 Task: Find connections with filter location Westerlo with filter topic #HRwith filter profile language English with filter current company Experian India with filter school SOA University Corporate Relation with filter industry Media & Telecommunications with filter service category Resume Writing with filter keywords title Restaurant Chain Executive
Action: Mouse moved to (500, 103)
Screenshot: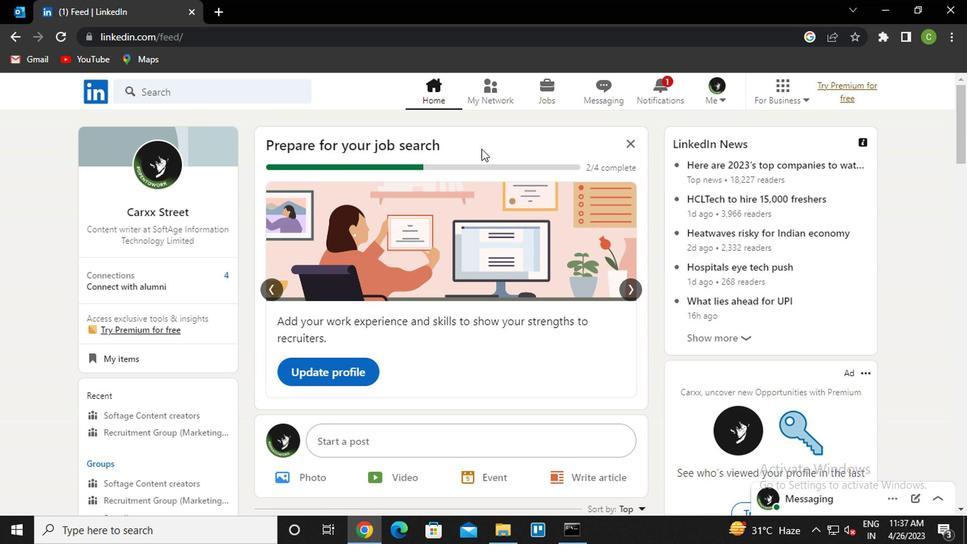 
Action: Mouse pressed left at (500, 103)
Screenshot: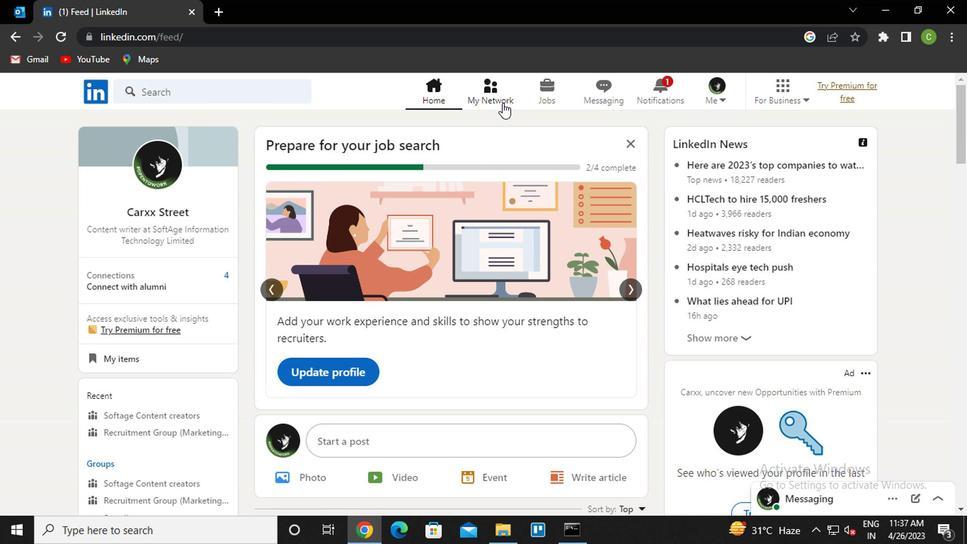 
Action: Mouse moved to (178, 179)
Screenshot: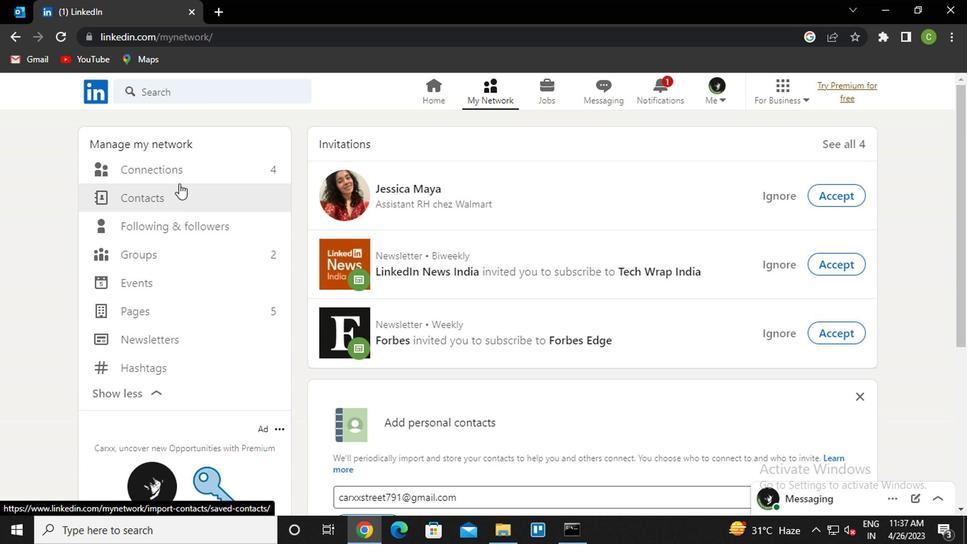 
Action: Mouse pressed left at (178, 179)
Screenshot: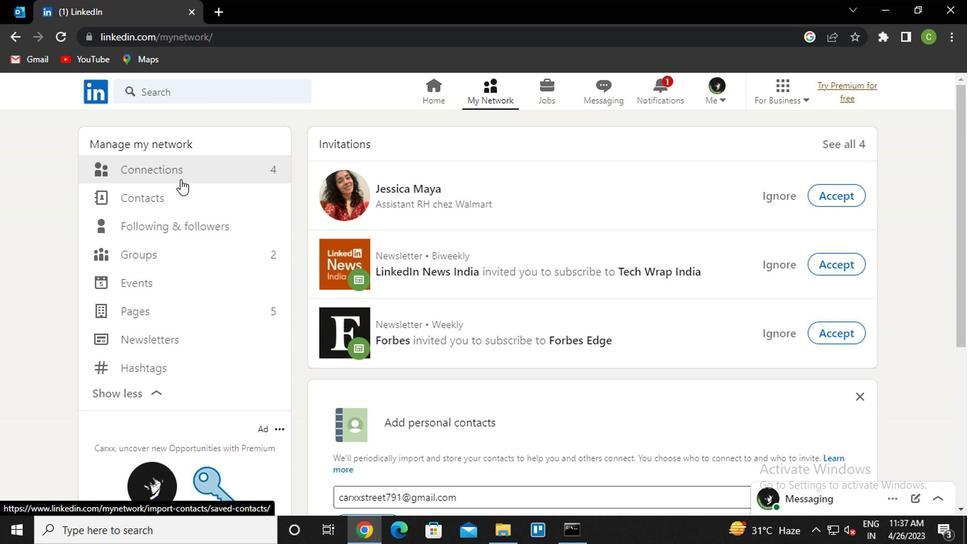 
Action: Mouse moved to (228, 170)
Screenshot: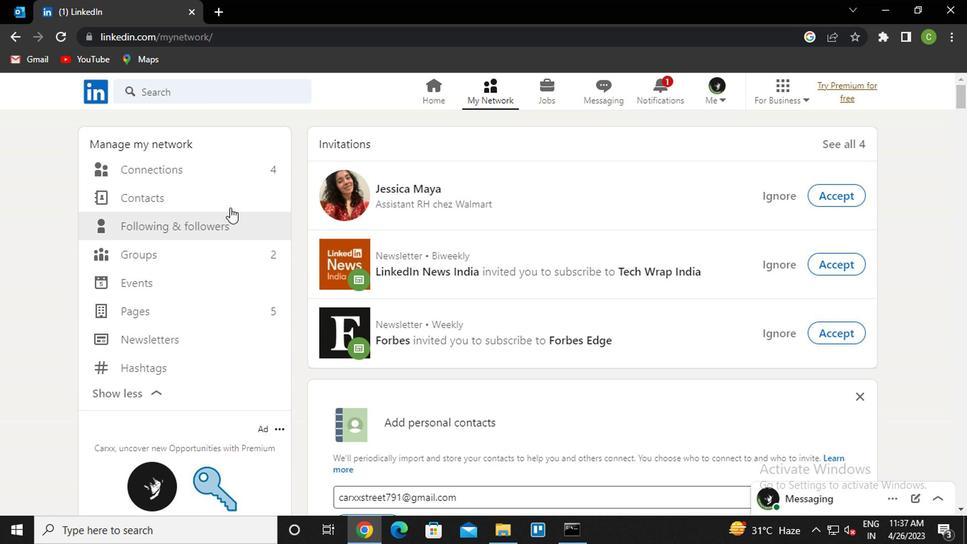 
Action: Mouse pressed left at (228, 170)
Screenshot: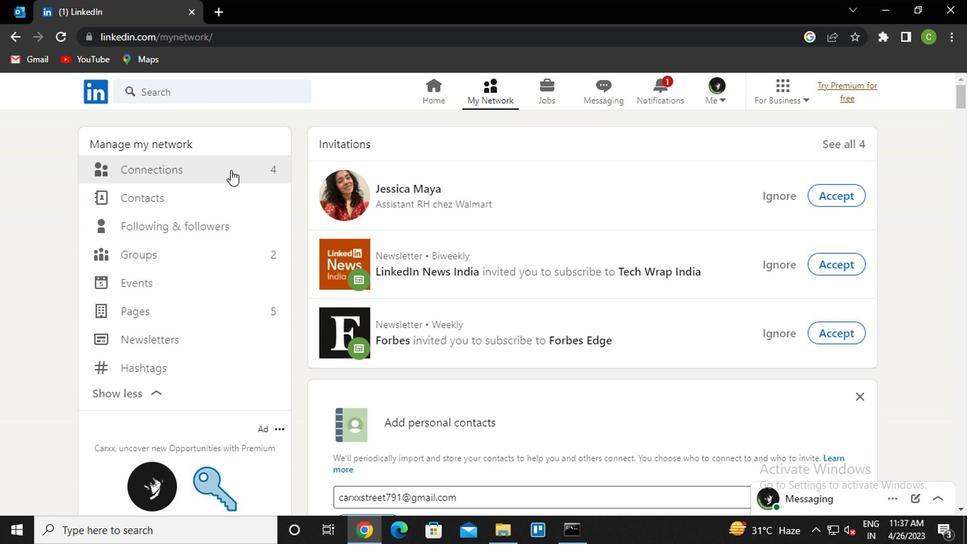 
Action: Mouse moved to (581, 173)
Screenshot: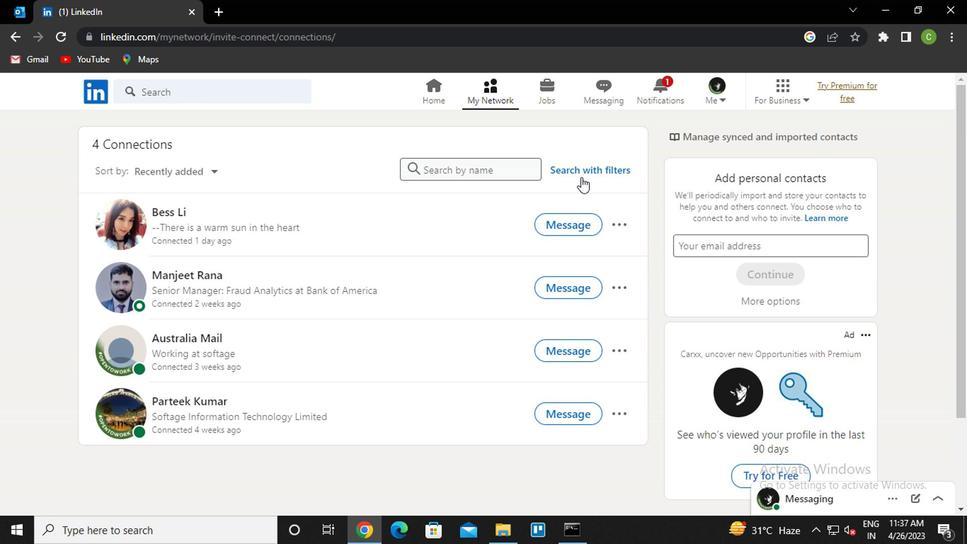 
Action: Mouse pressed left at (581, 173)
Screenshot: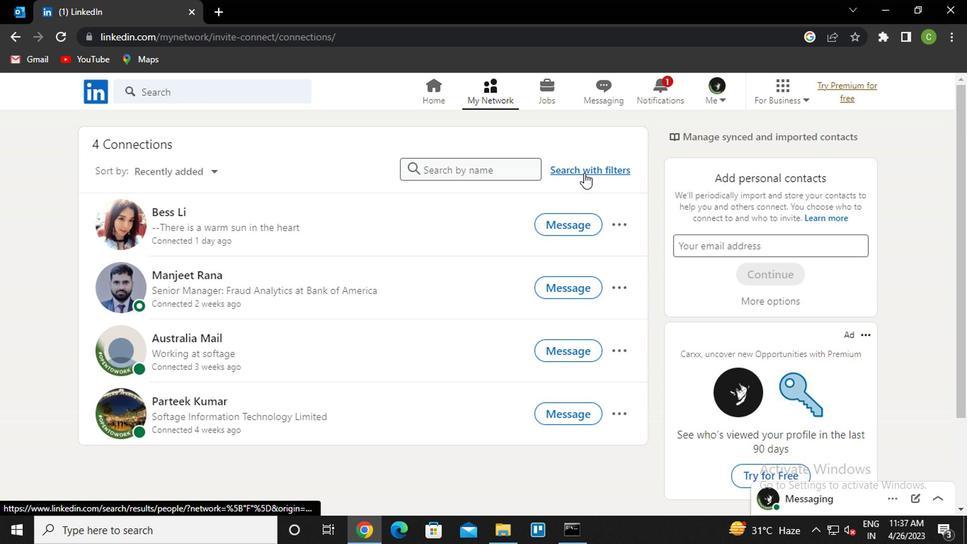 
Action: Mouse moved to (485, 130)
Screenshot: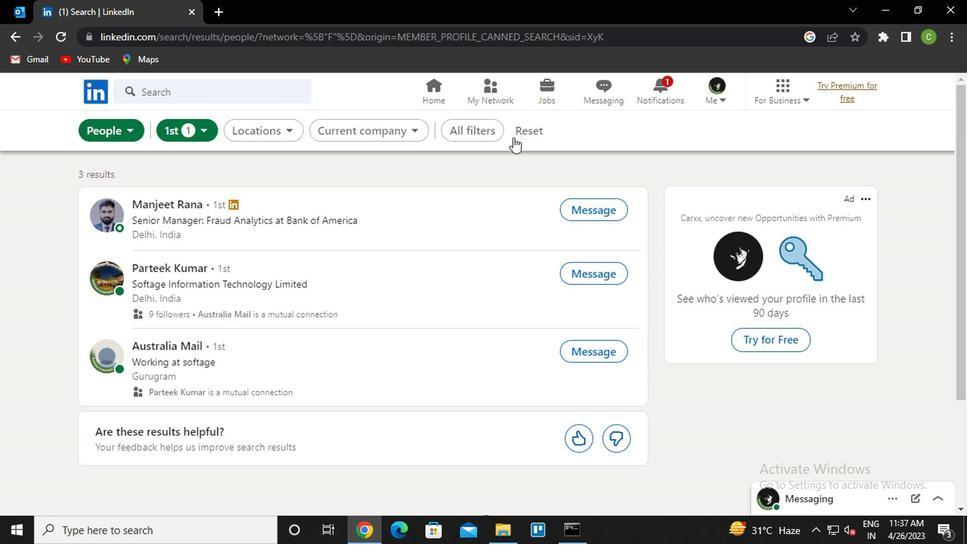 
Action: Mouse pressed left at (485, 130)
Screenshot: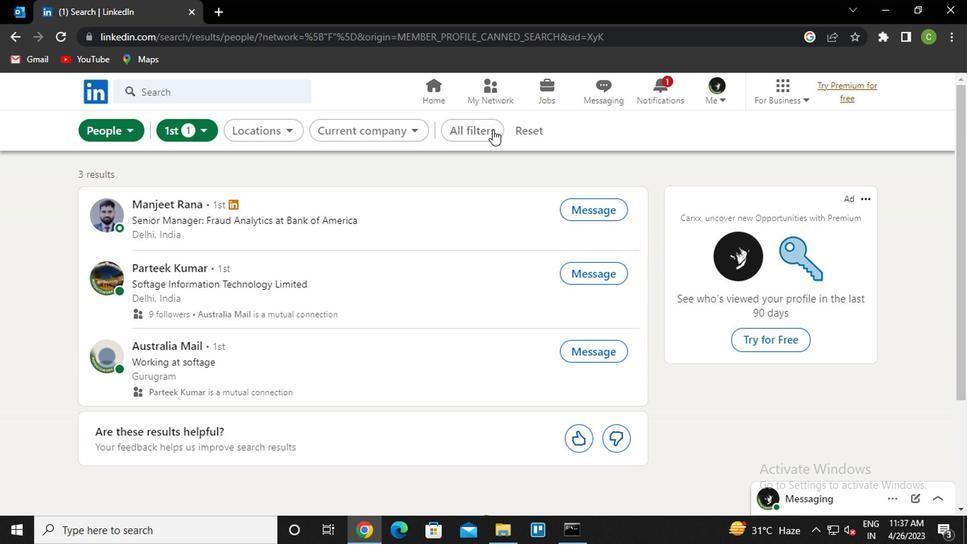 
Action: Mouse moved to (756, 272)
Screenshot: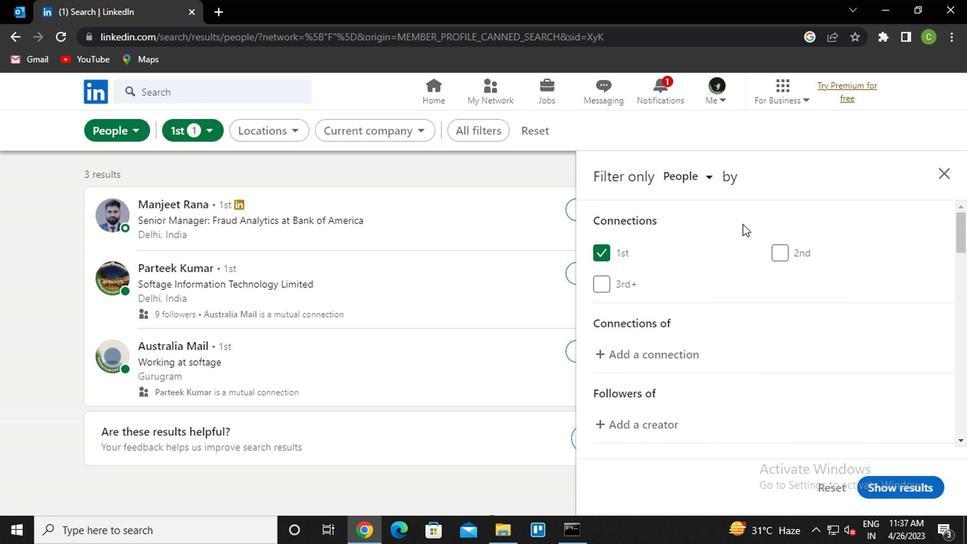 
Action: Mouse scrolled (756, 272) with delta (0, 0)
Screenshot: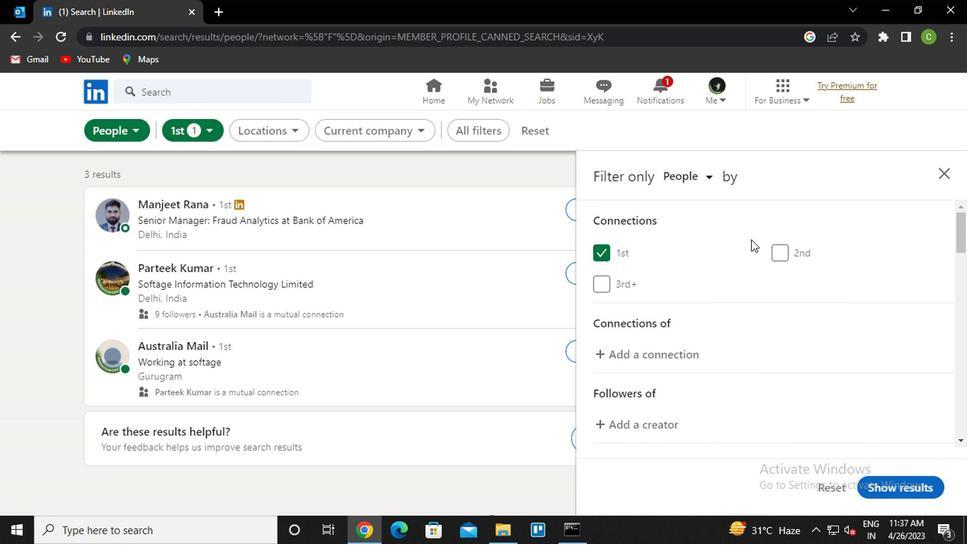
Action: Mouse moved to (756, 275)
Screenshot: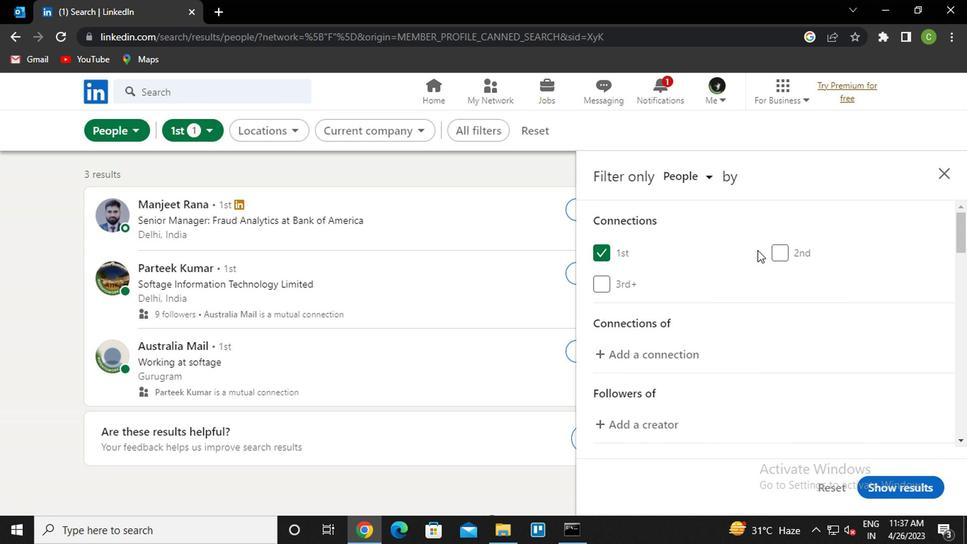 
Action: Mouse scrolled (756, 274) with delta (0, -1)
Screenshot: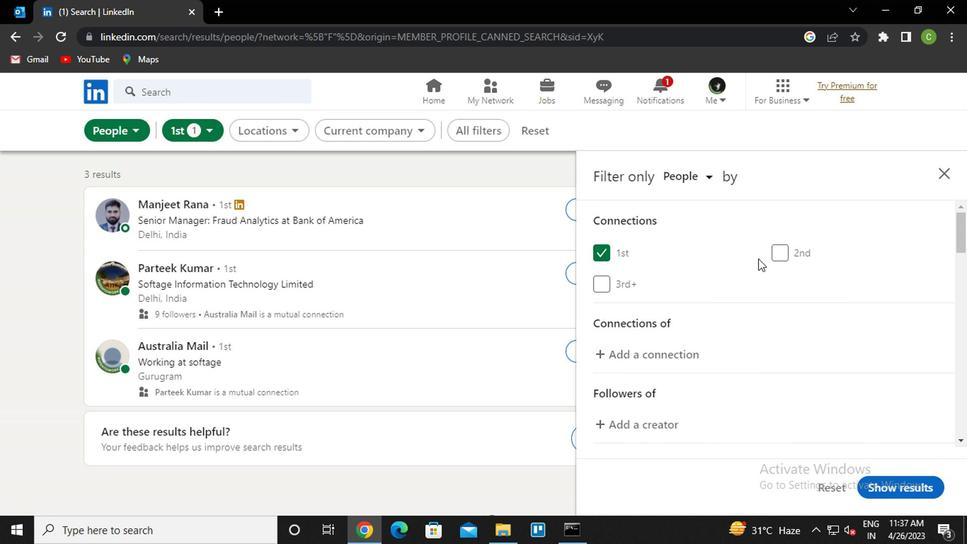 
Action: Mouse moved to (754, 290)
Screenshot: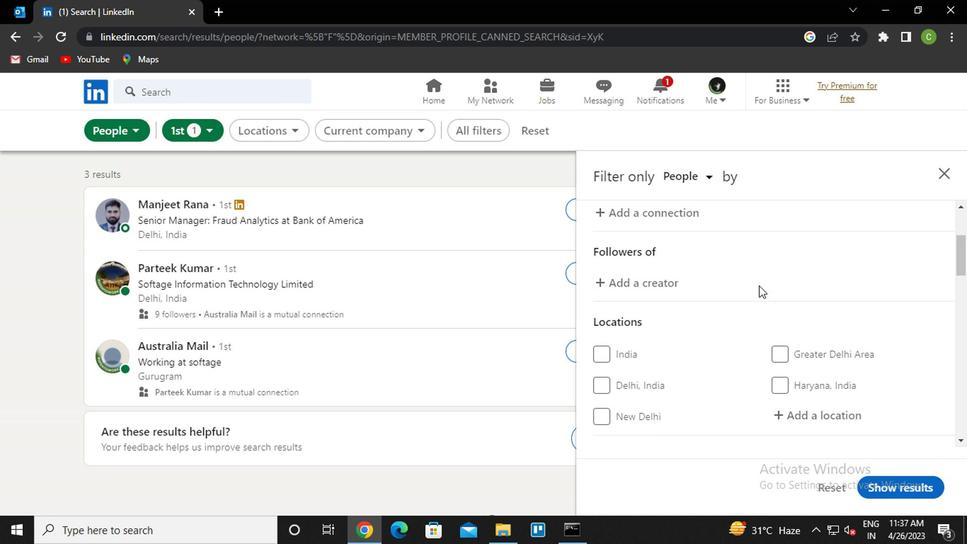 
Action: Mouse scrolled (754, 289) with delta (0, 0)
Screenshot: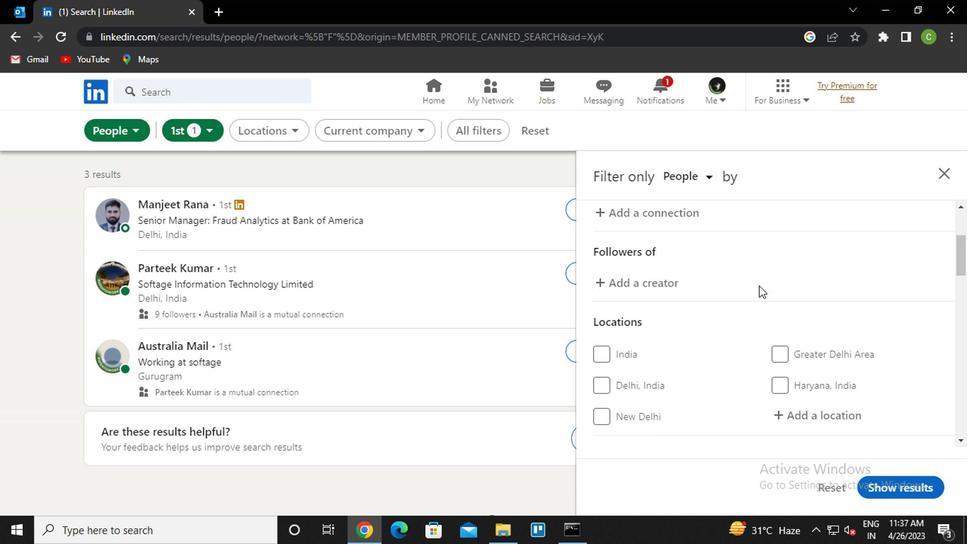 
Action: Mouse moved to (781, 346)
Screenshot: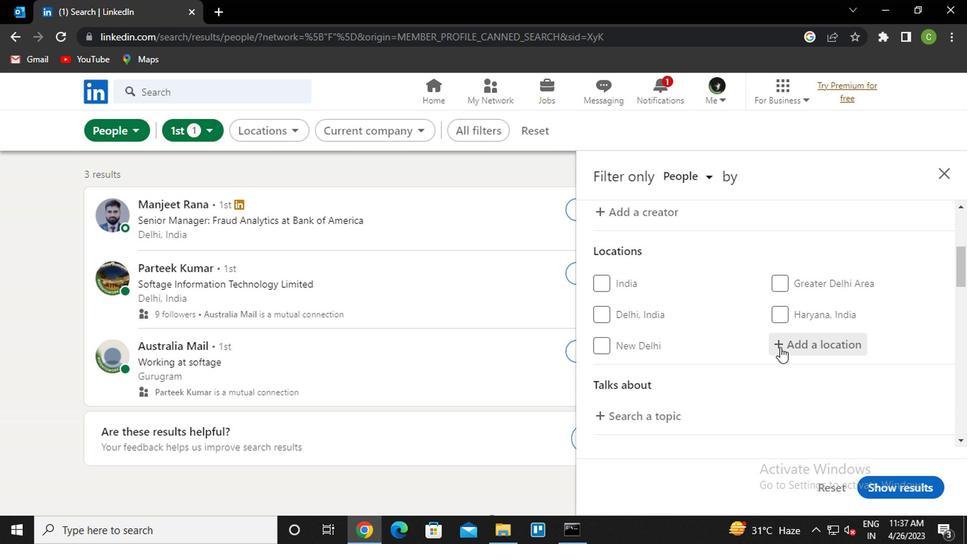 
Action: Mouse pressed left at (781, 346)
Screenshot: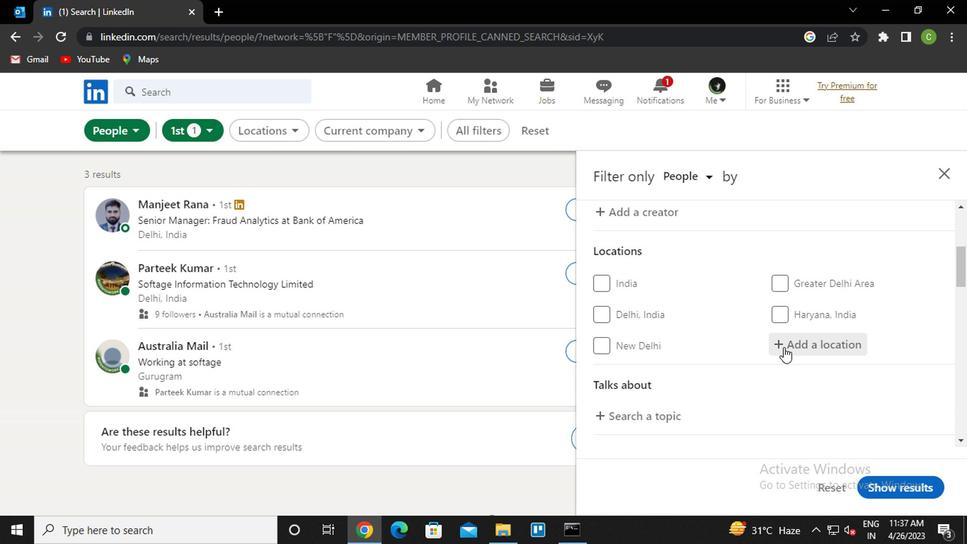 
Action: Key pressed <Key.caps_lock><Key.caps_lock>w<Key.caps_lock>esterlo<Key.down><Key.enter>
Screenshot: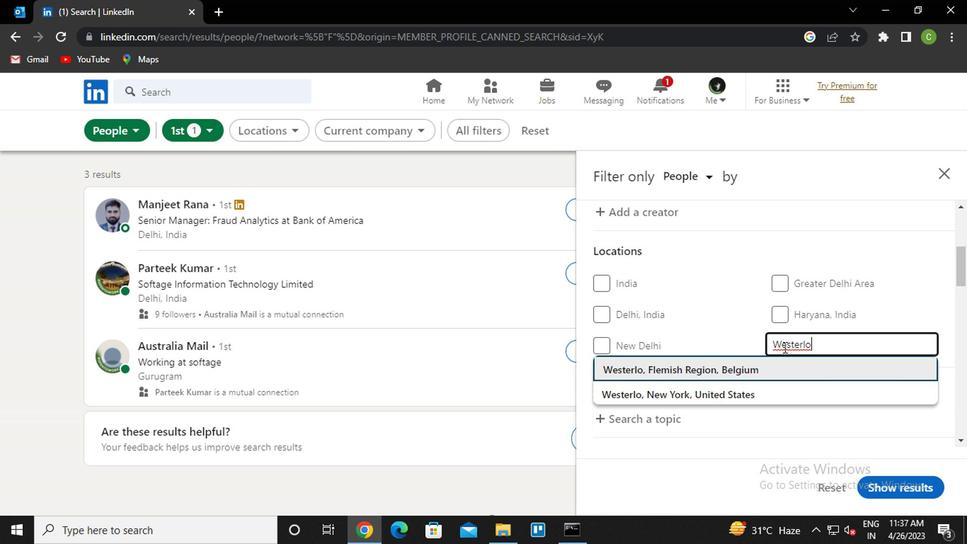 
Action: Mouse moved to (752, 365)
Screenshot: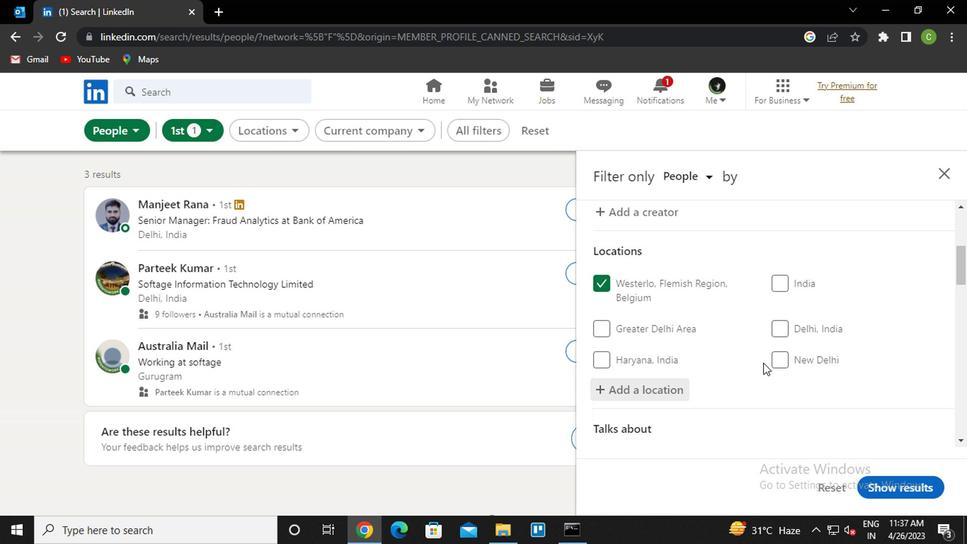 
Action: Mouse scrolled (752, 364) with delta (0, -1)
Screenshot: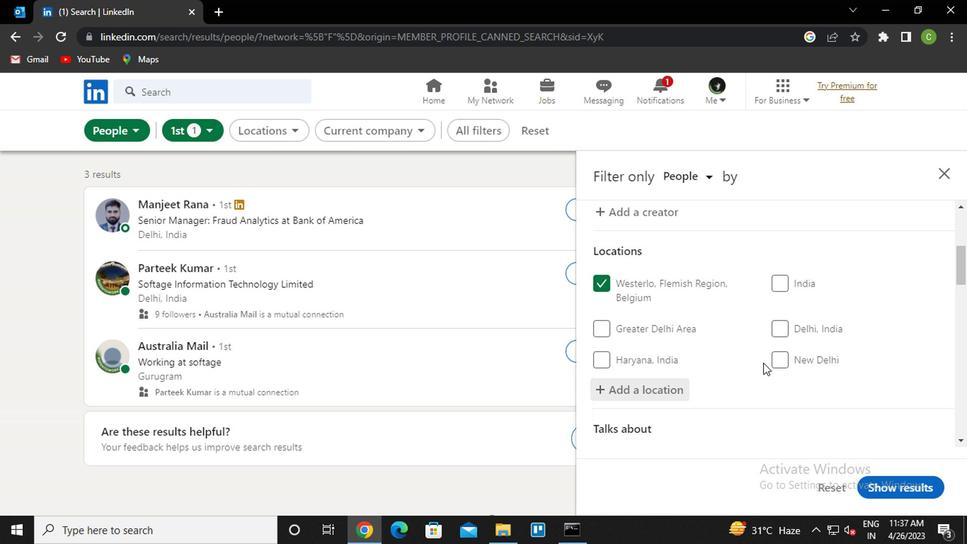 
Action: Mouse moved to (750, 365)
Screenshot: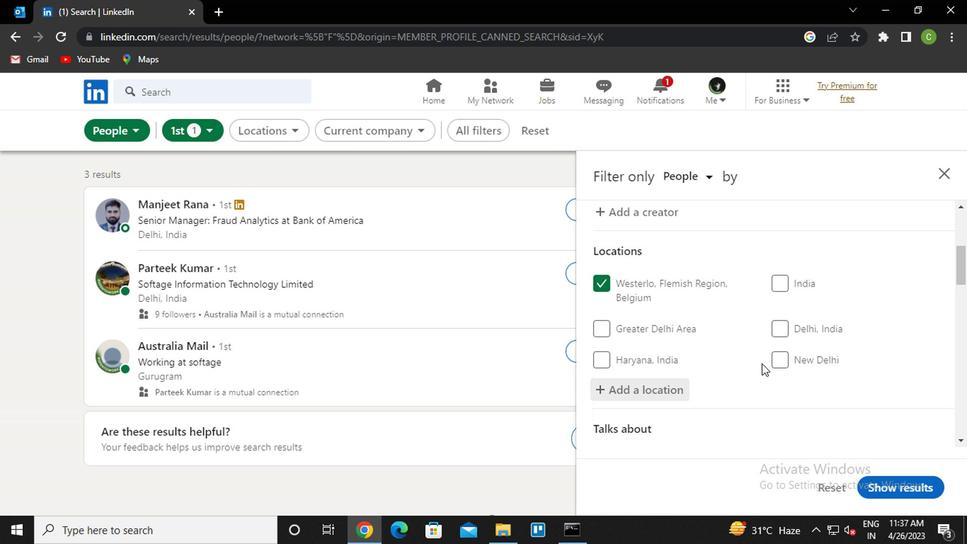 
Action: Mouse scrolled (750, 364) with delta (0, -1)
Screenshot: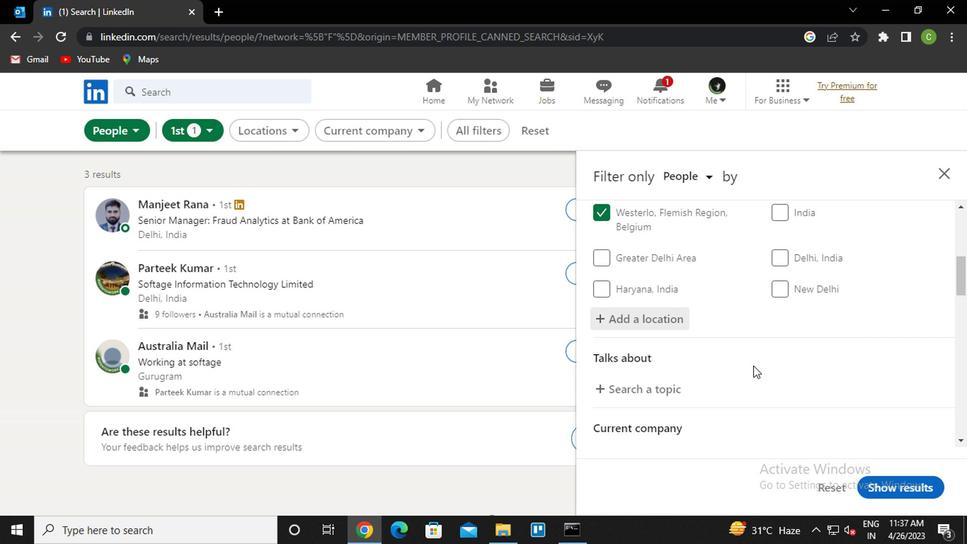 
Action: Mouse moved to (648, 320)
Screenshot: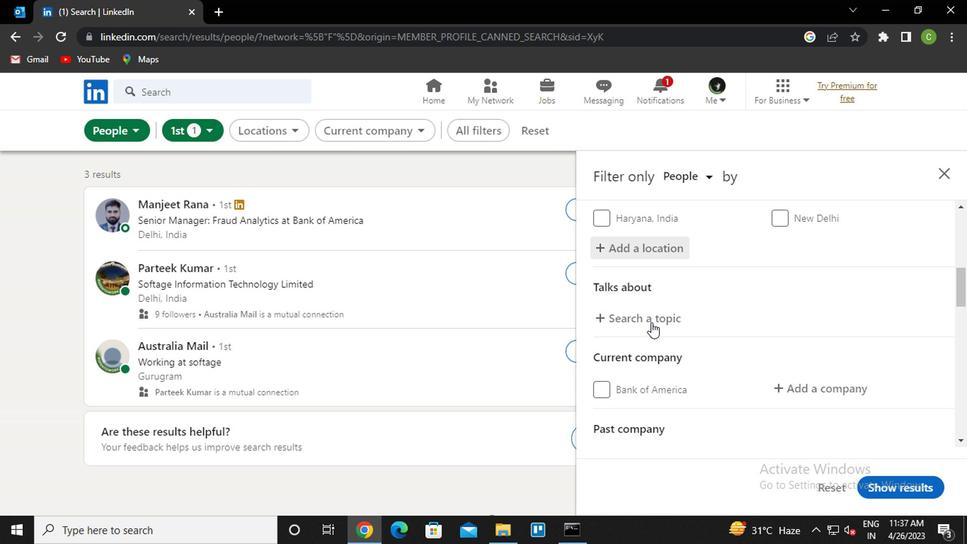 
Action: Mouse pressed left at (648, 320)
Screenshot: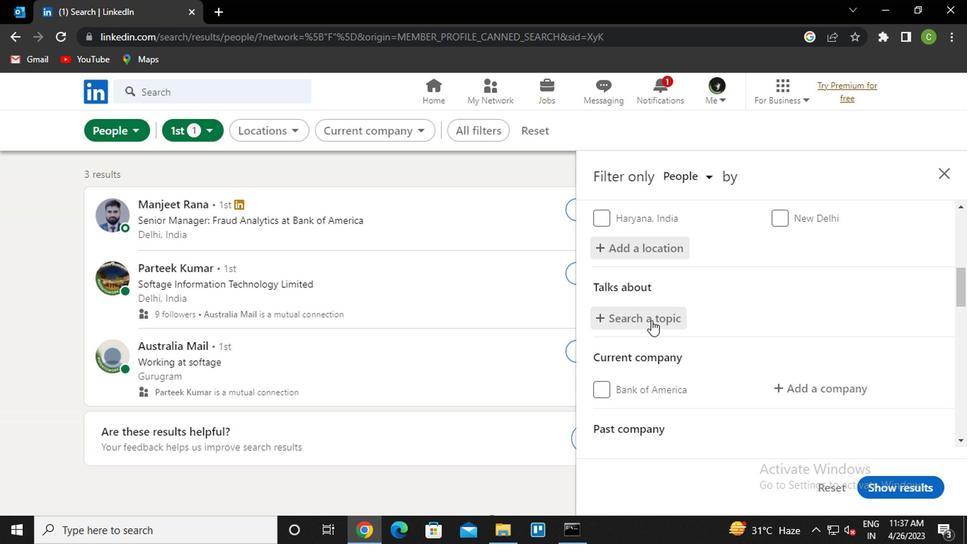 
Action: Key pressed <Key.caps_lock><Key.shift><Key.shift><Key.shift><Key.shift><Key.shift><Key.shift><Key.shift><Key.shift><Key.shift><Key.shift><Key.shift><Key.shift><Key.shift><Key.shift><Key.shift><Key.shift><Key.shift><Key.shift><Key.shift>#HR
Screenshot: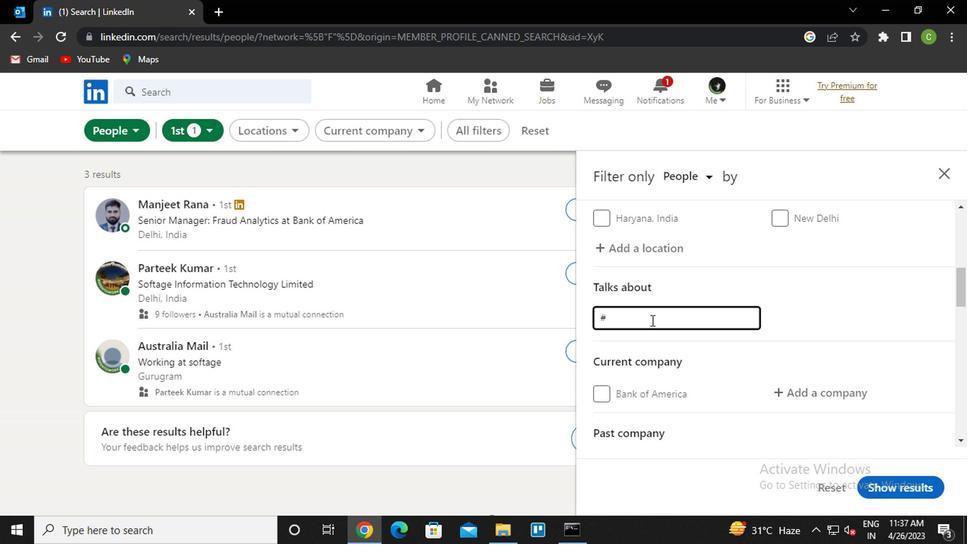 
Action: Mouse moved to (722, 360)
Screenshot: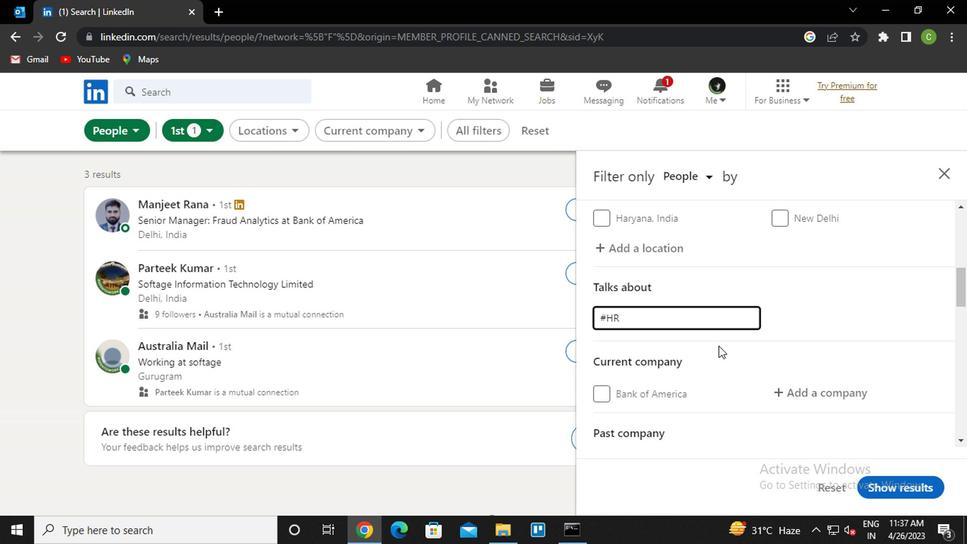 
Action: Mouse scrolled (722, 359) with delta (0, -1)
Screenshot: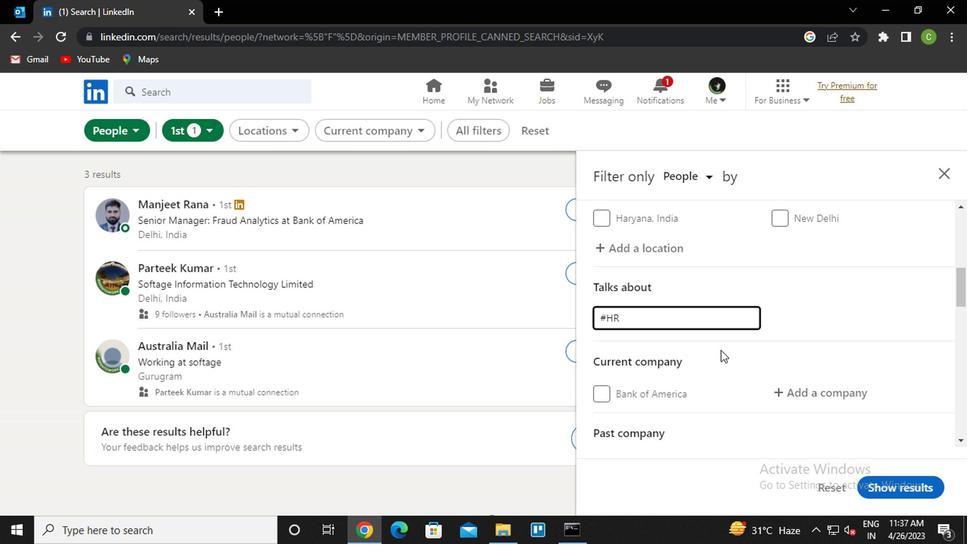 
Action: Mouse moved to (788, 336)
Screenshot: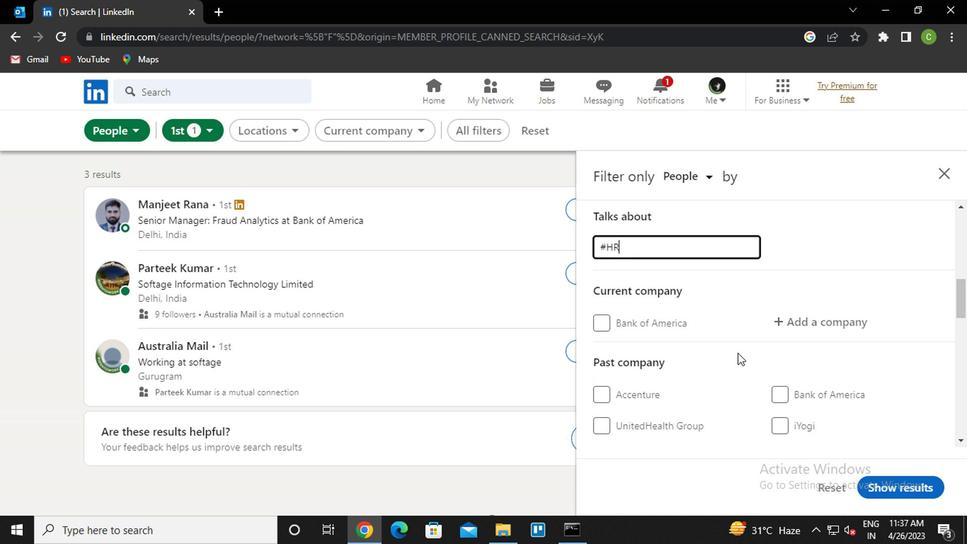 
Action: Mouse pressed left at (788, 336)
Screenshot: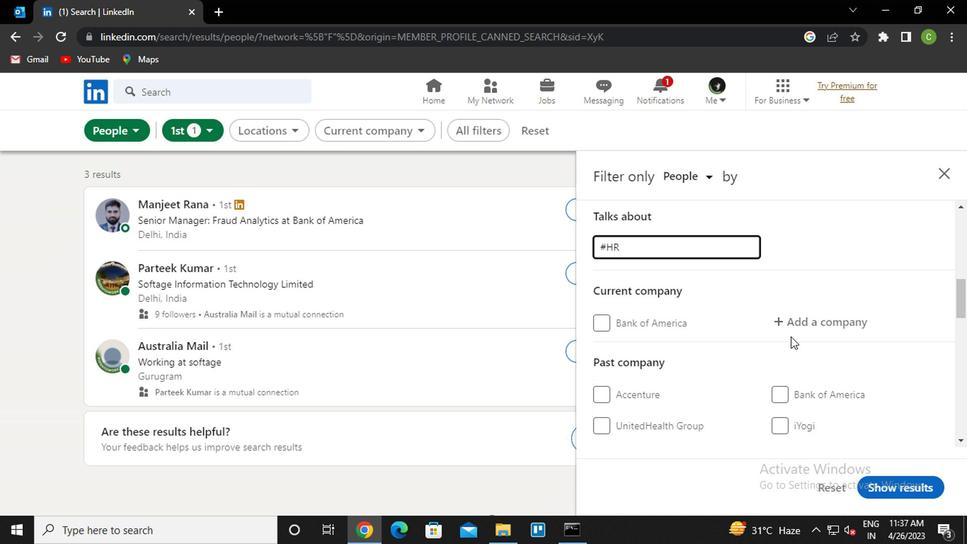 
Action: Mouse moved to (796, 327)
Screenshot: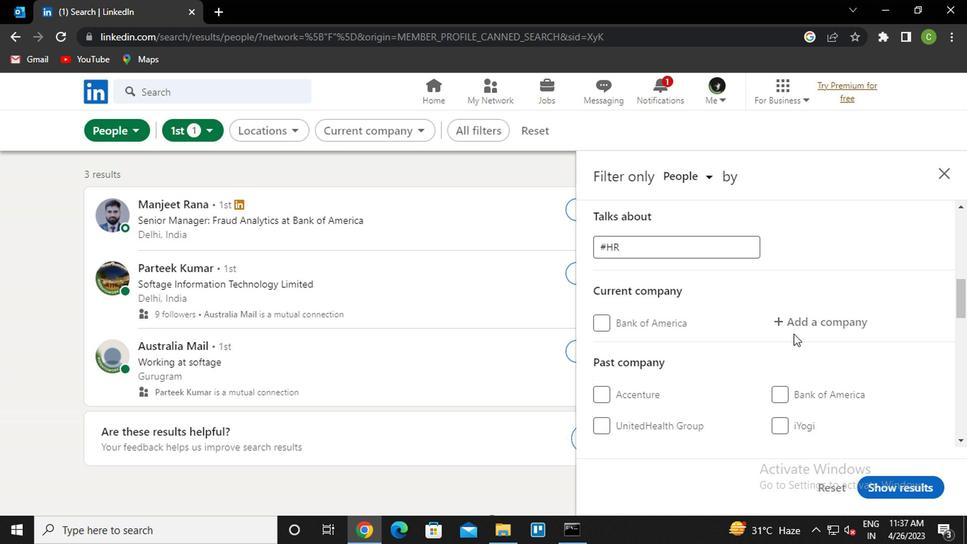 
Action: Mouse pressed left at (796, 327)
Screenshot: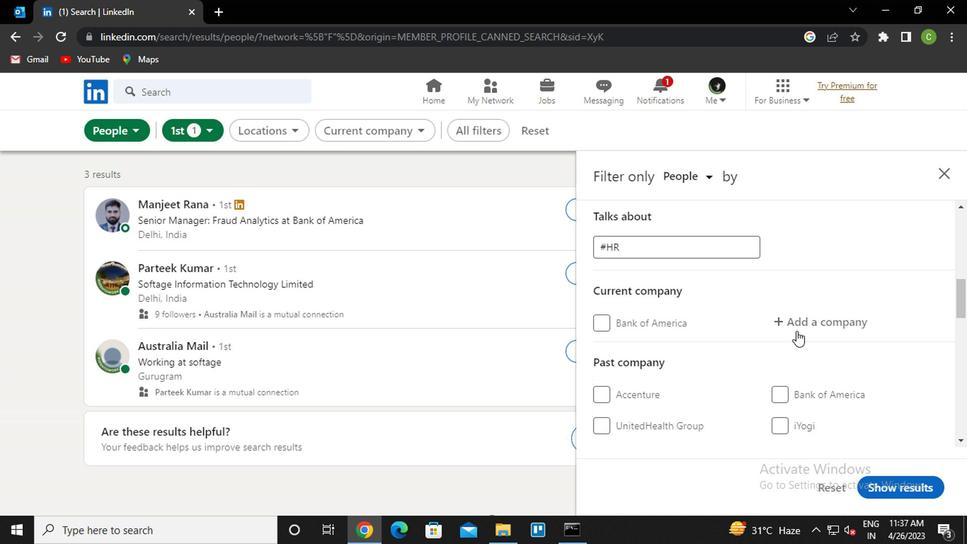 
Action: Mouse moved to (793, 329)
Screenshot: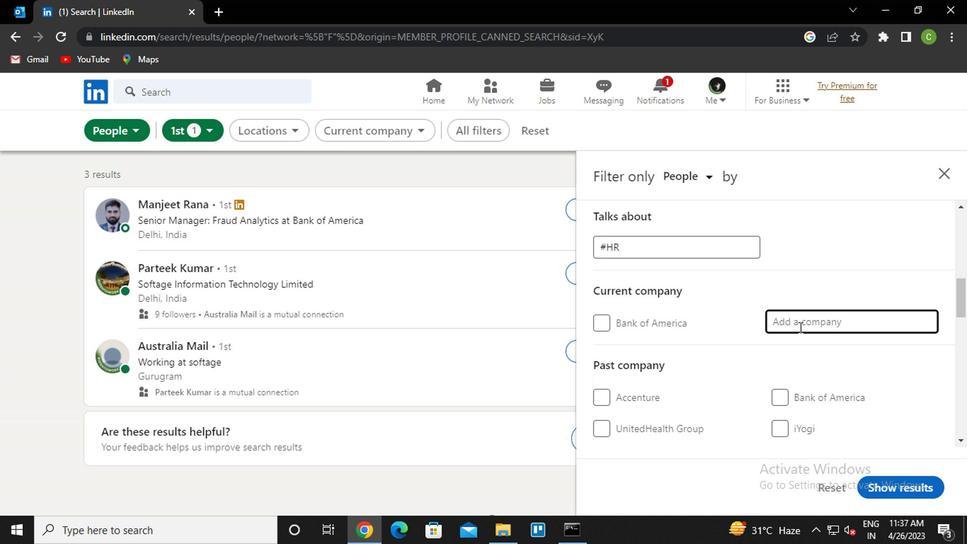 
Action: Mouse scrolled (793, 328) with delta (0, 0)
Screenshot: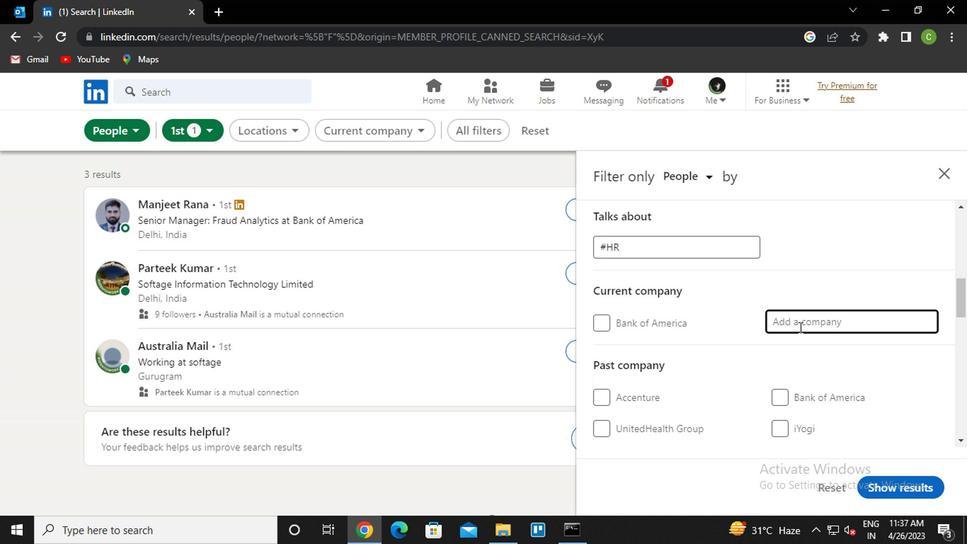 
Action: Mouse moved to (792, 330)
Screenshot: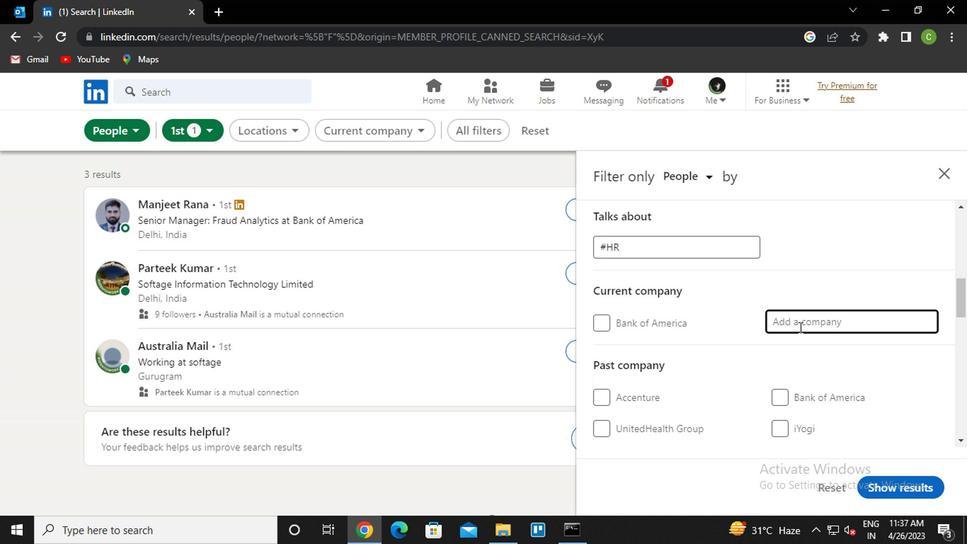 
Action: Mouse scrolled (792, 329) with delta (0, -1)
Screenshot: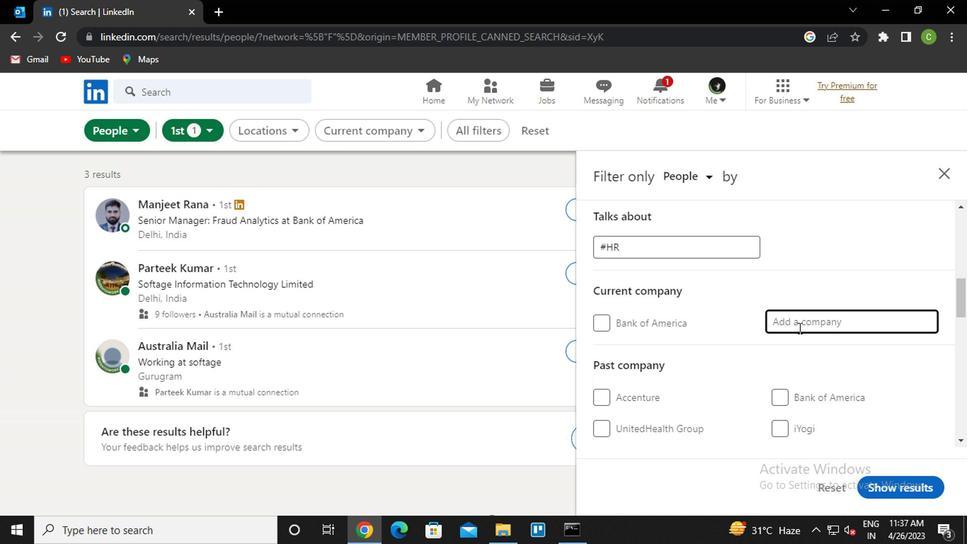 
Action: Mouse moved to (764, 354)
Screenshot: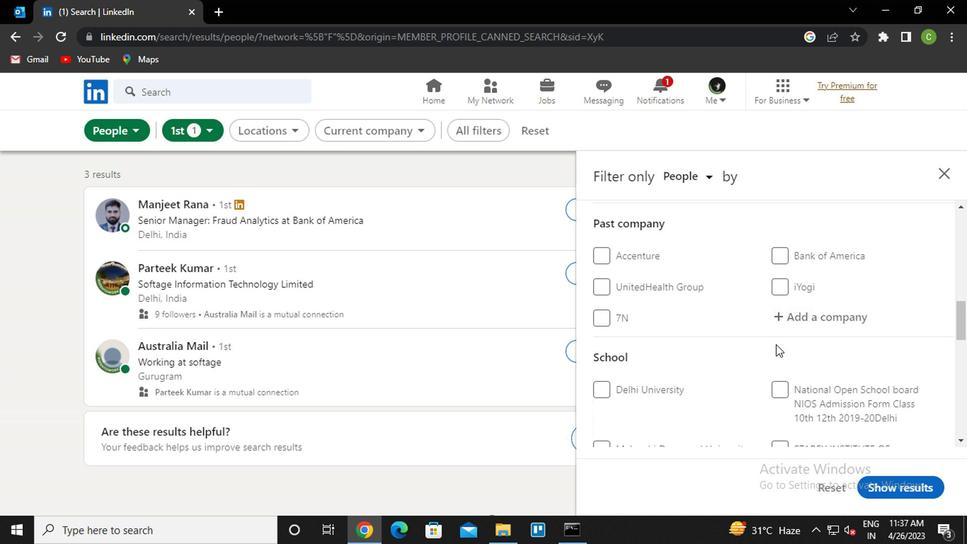 
Action: Mouse scrolled (764, 353) with delta (0, -1)
Screenshot: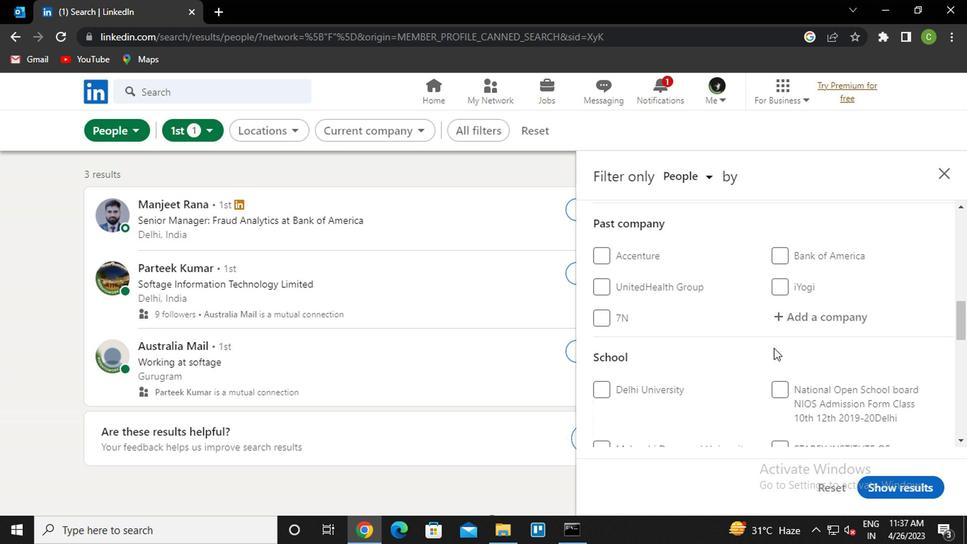 
Action: Mouse moved to (762, 355)
Screenshot: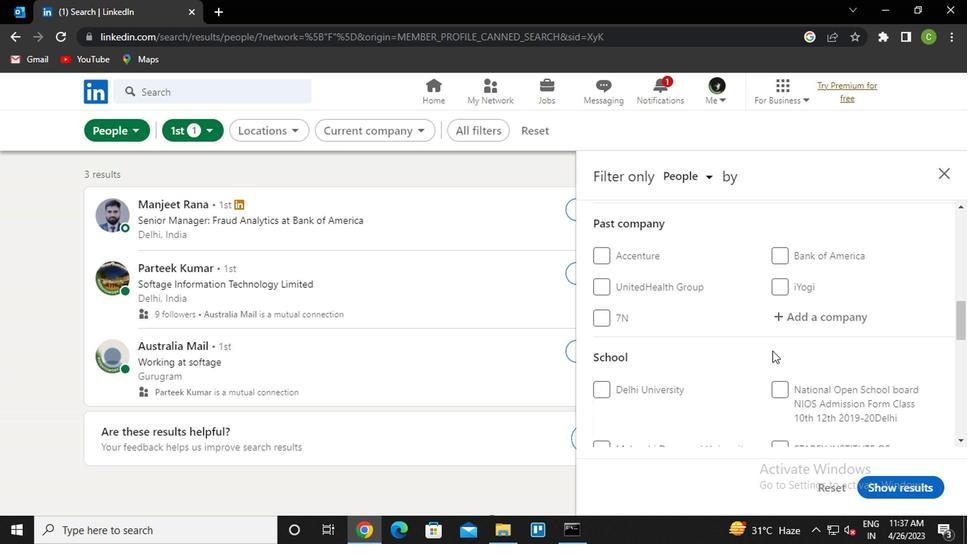 
Action: Mouse scrolled (762, 354) with delta (0, 0)
Screenshot: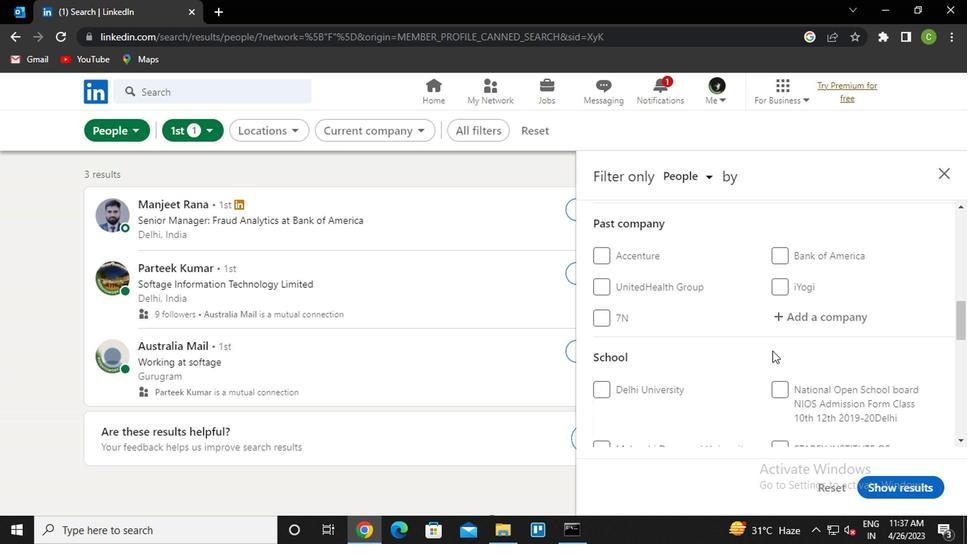 
Action: Mouse moved to (756, 355)
Screenshot: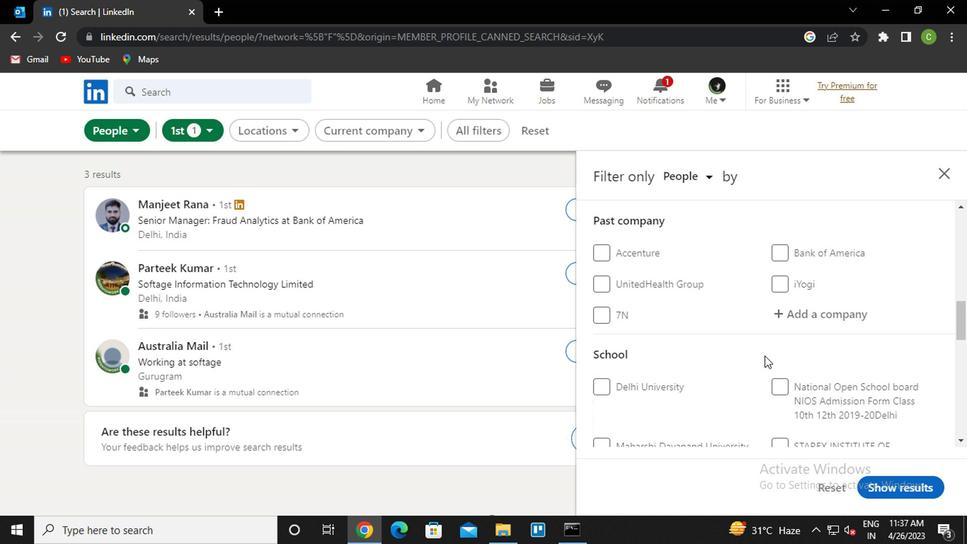 
Action: Mouse scrolled (756, 355) with delta (0, 0)
Screenshot: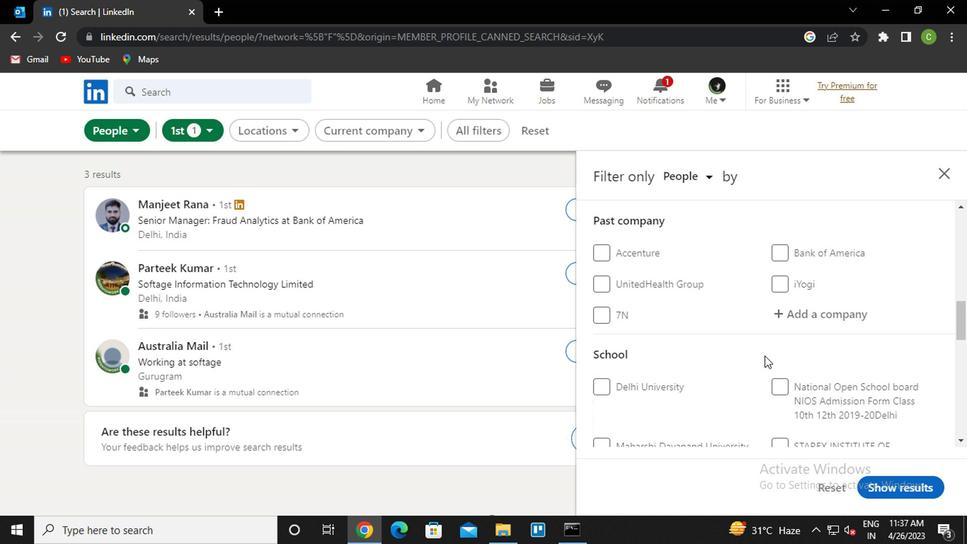 
Action: Mouse moved to (663, 362)
Screenshot: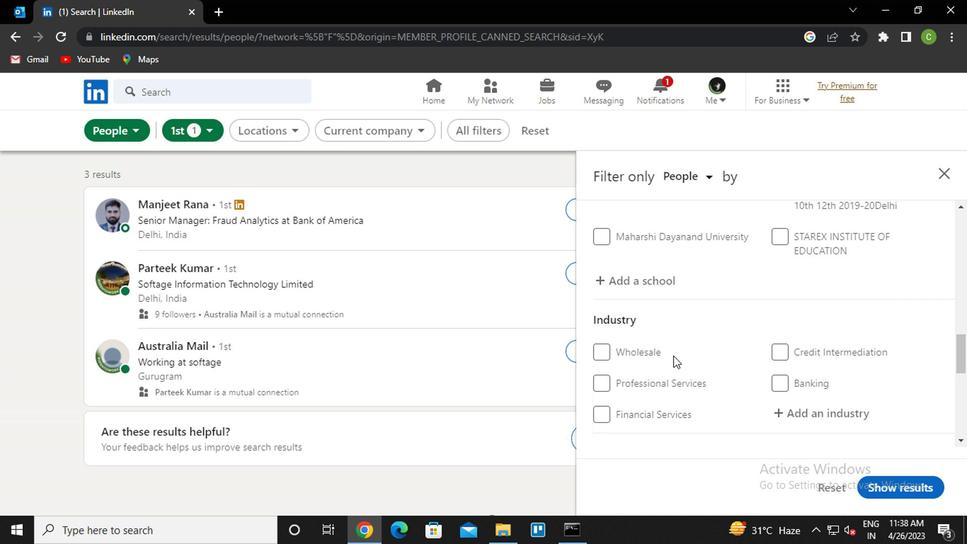 
Action: Mouse scrolled (663, 361) with delta (0, 0)
Screenshot: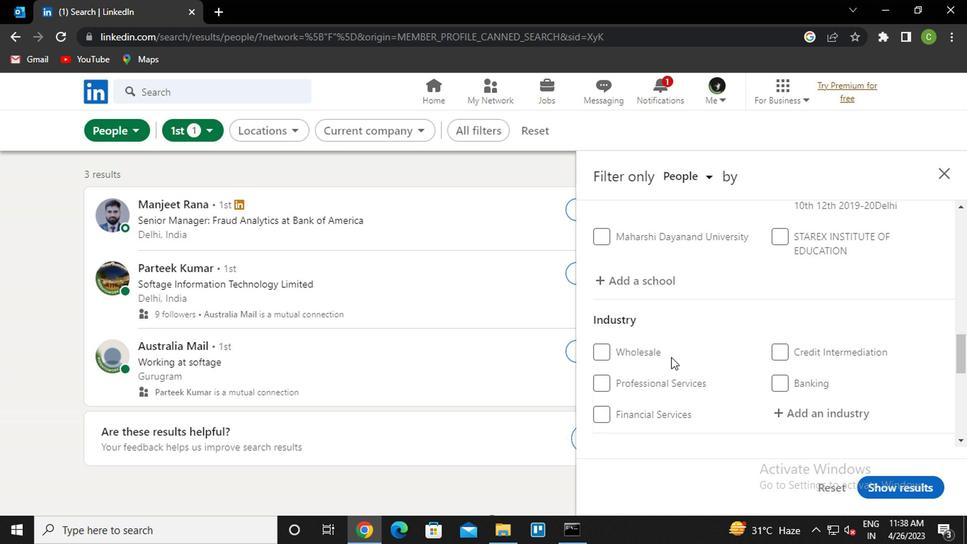 
Action: Mouse scrolled (663, 361) with delta (0, 0)
Screenshot: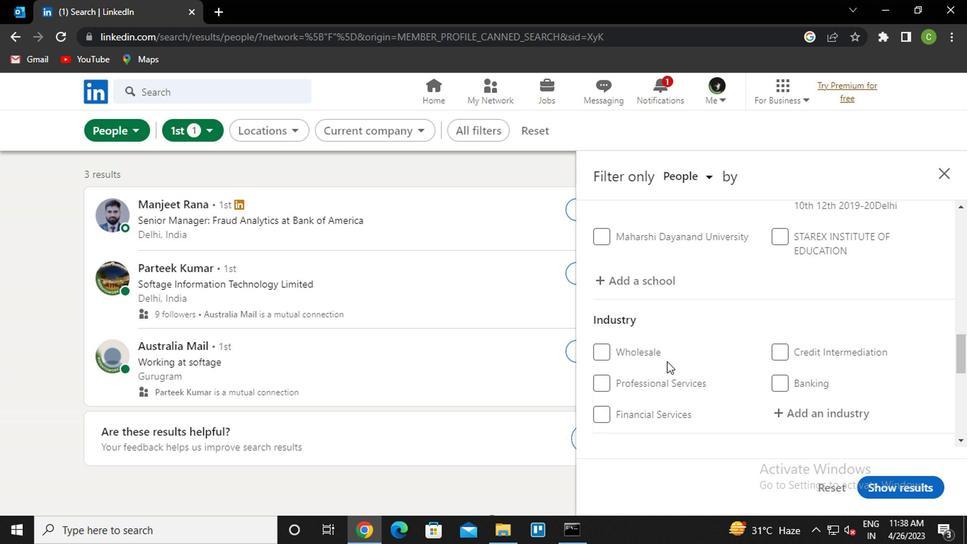 
Action: Mouse moved to (600, 344)
Screenshot: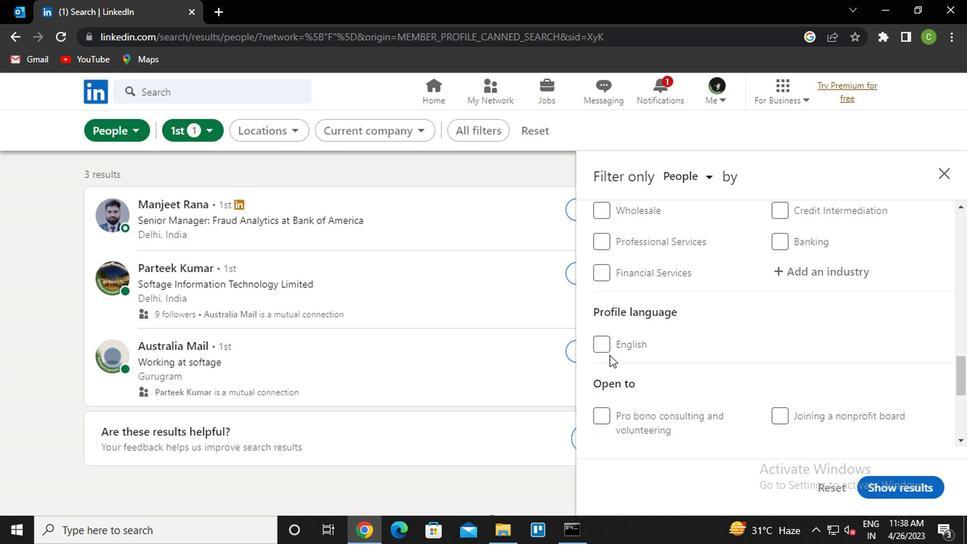 
Action: Mouse pressed left at (600, 344)
Screenshot: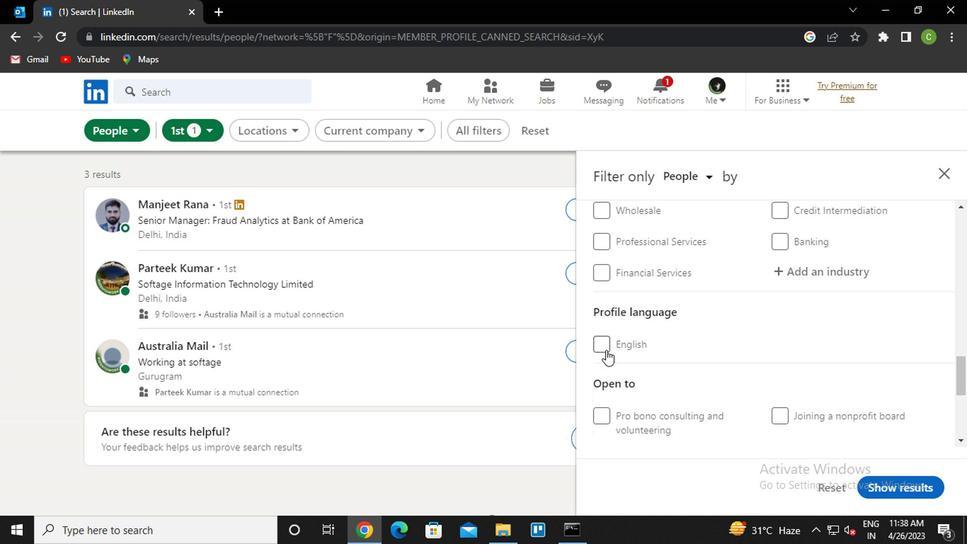 
Action: Mouse moved to (728, 358)
Screenshot: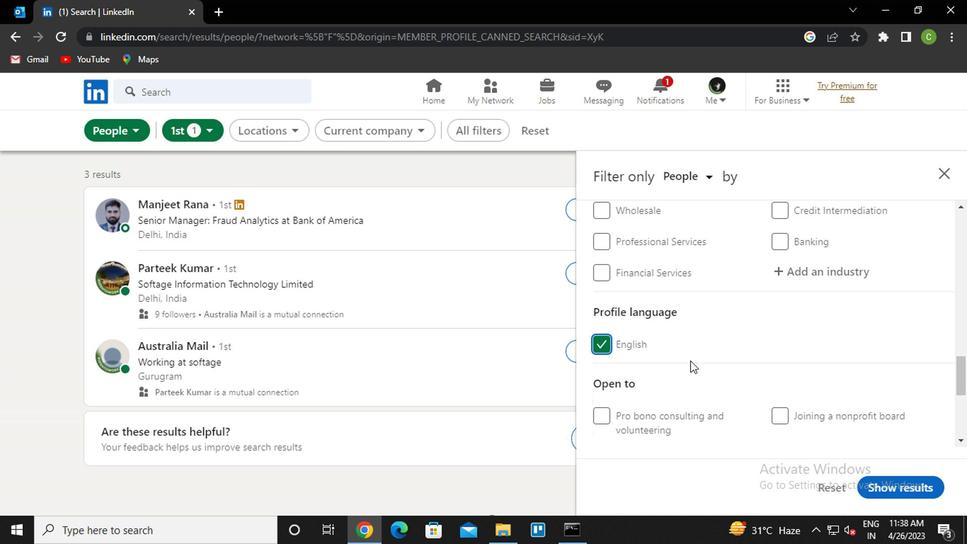 
Action: Mouse scrolled (728, 359) with delta (0, 0)
Screenshot: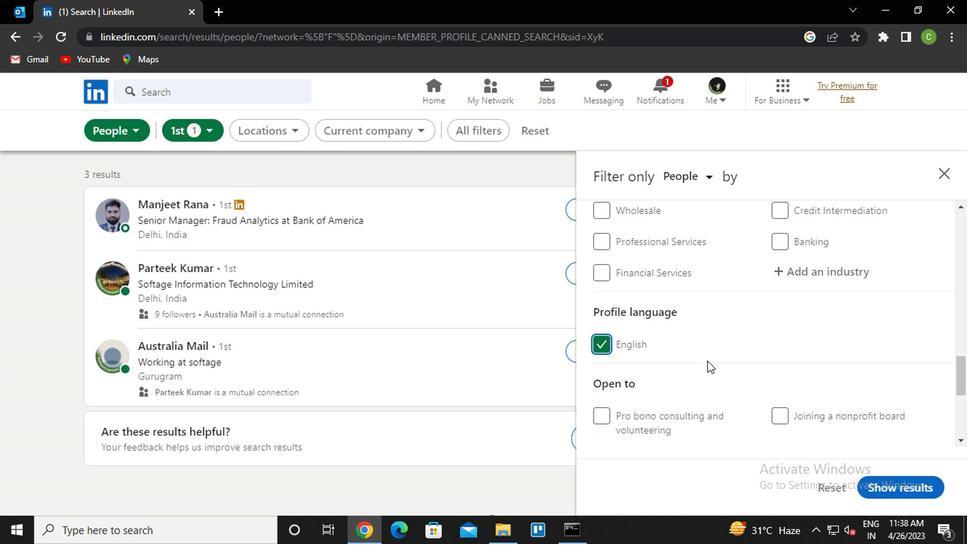 
Action: Mouse scrolled (728, 359) with delta (0, 0)
Screenshot: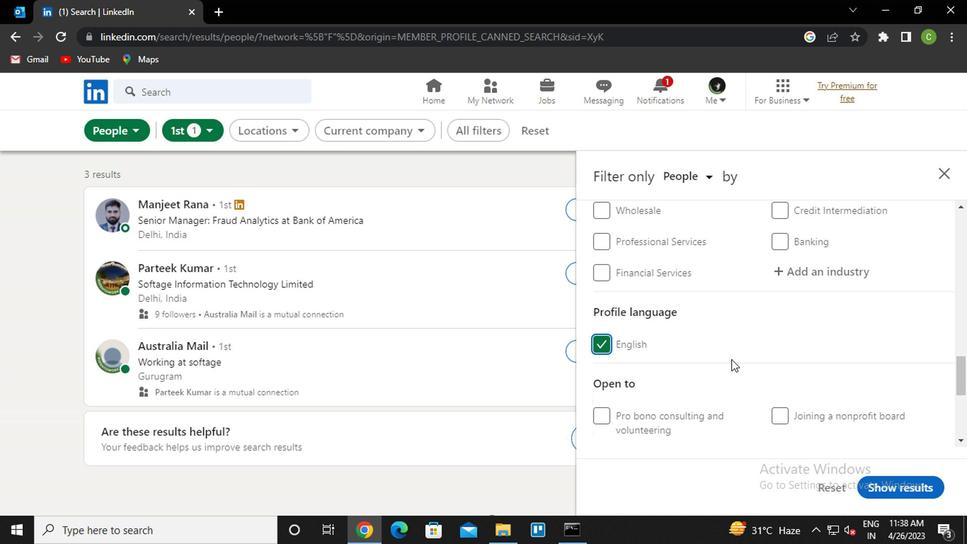 
Action: Mouse scrolled (728, 359) with delta (0, 0)
Screenshot: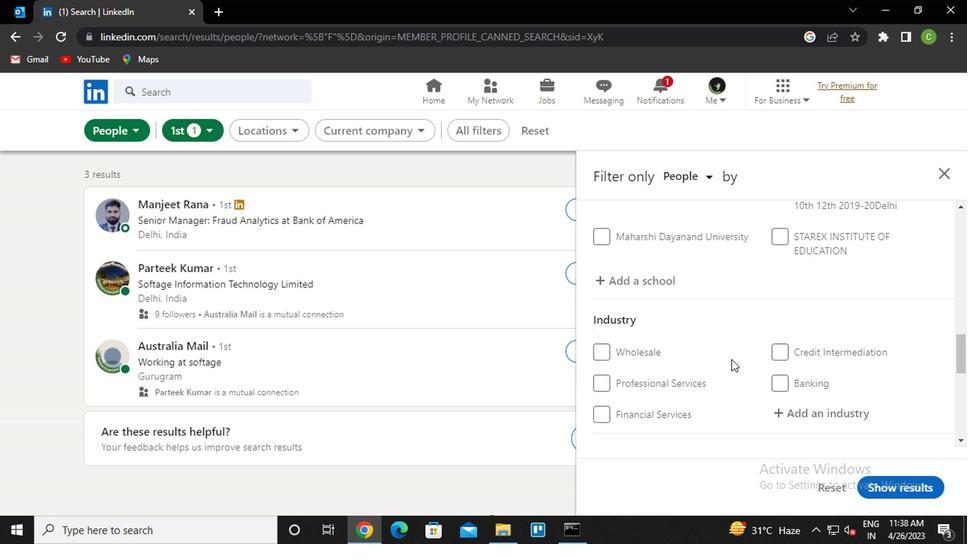 
Action: Mouse scrolled (728, 359) with delta (0, 0)
Screenshot: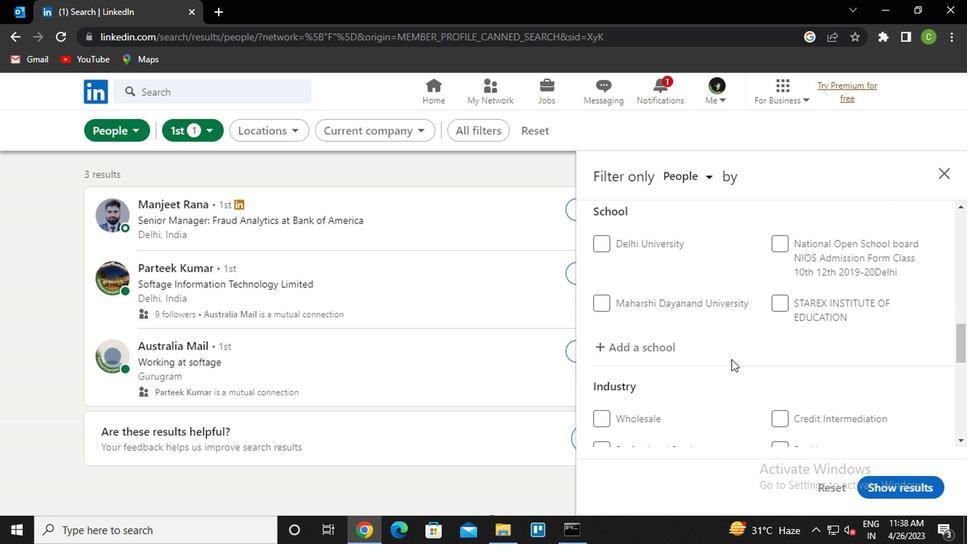 
Action: Mouse scrolled (728, 359) with delta (0, 0)
Screenshot: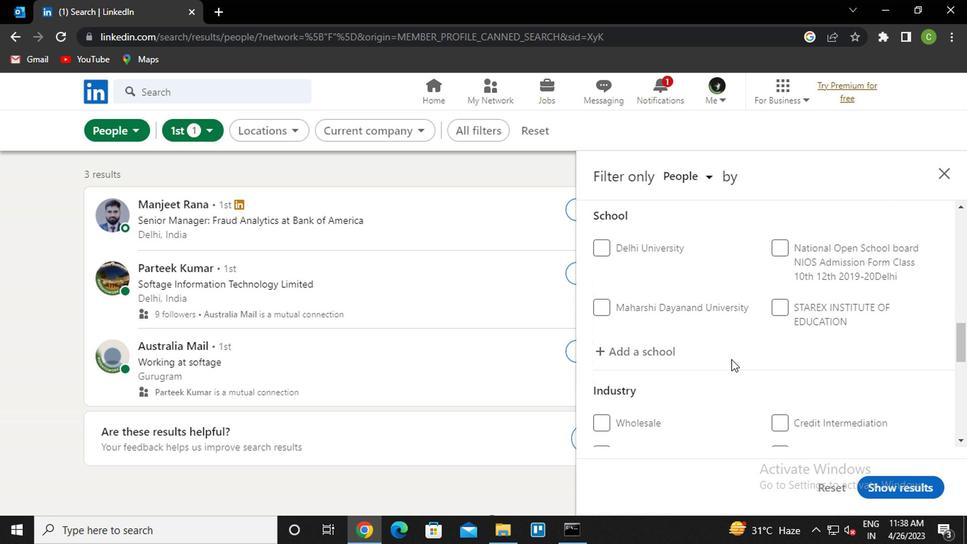 
Action: Mouse moved to (765, 353)
Screenshot: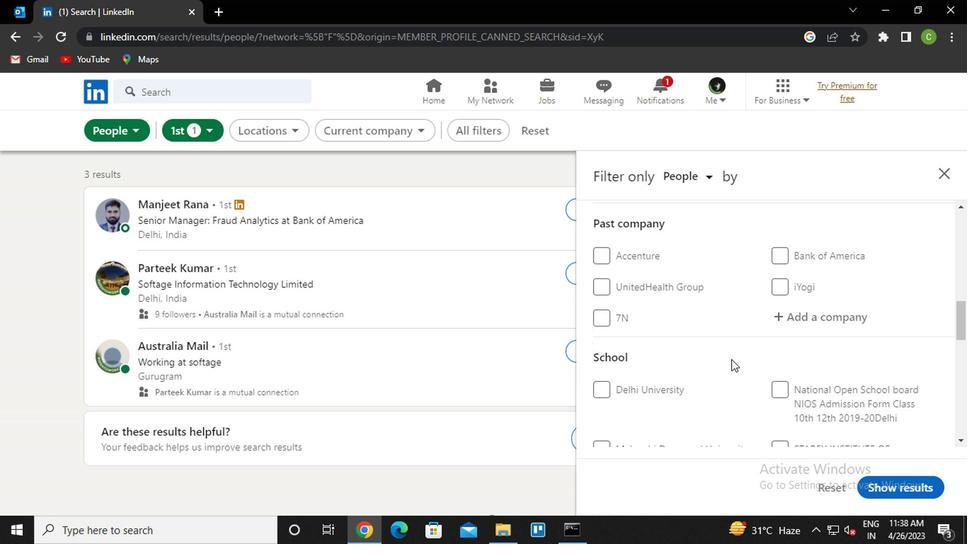 
Action: Mouse scrolled (765, 353) with delta (0, 0)
Screenshot: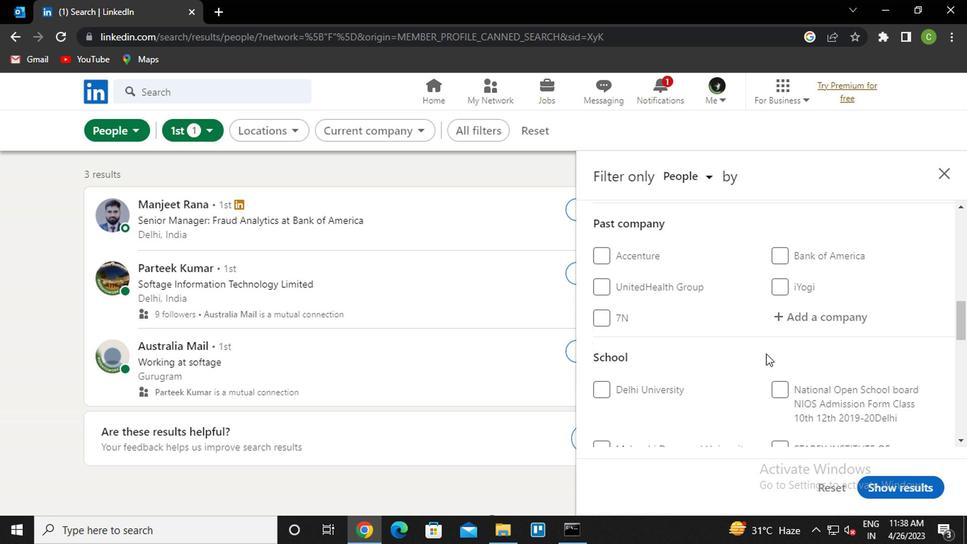 
Action: Mouse scrolled (765, 353) with delta (0, 0)
Screenshot: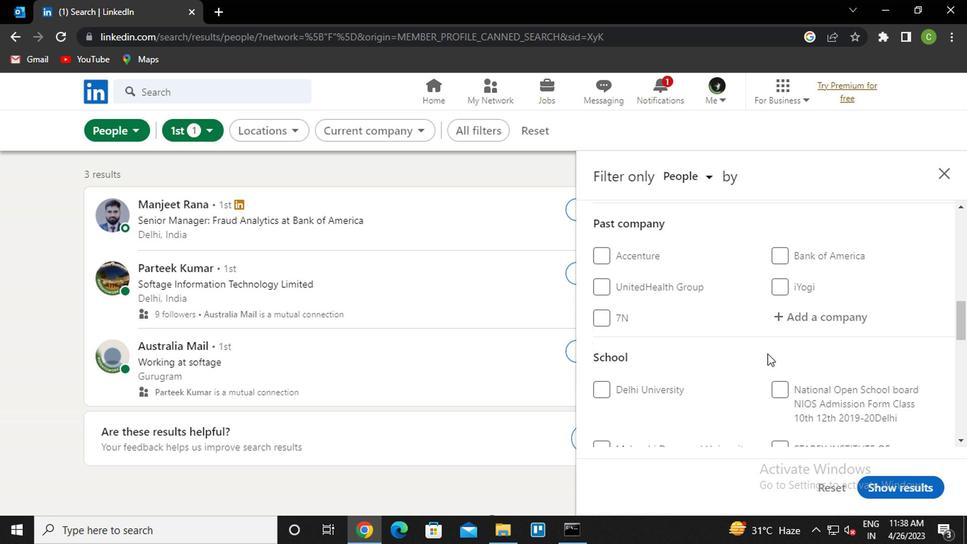 
Action: Mouse moved to (805, 322)
Screenshot: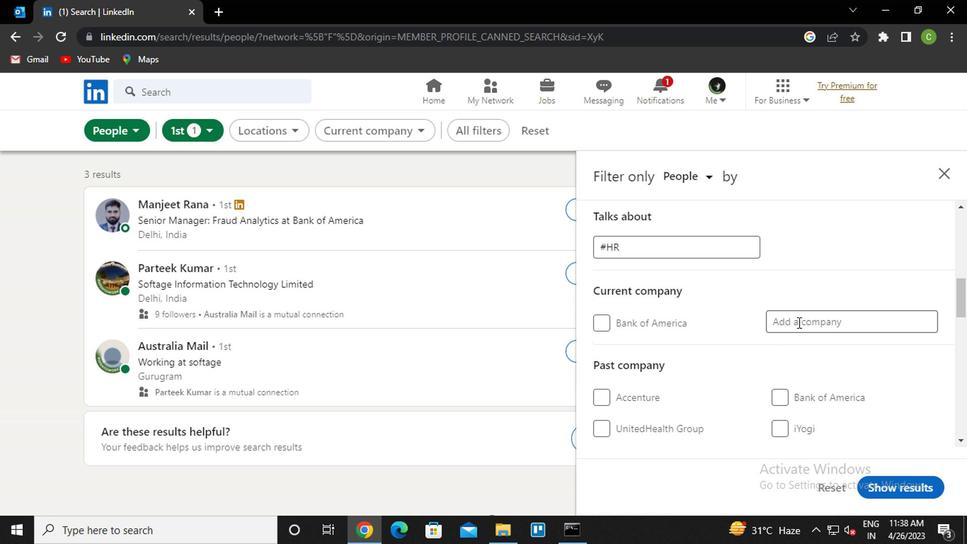 
Action: Mouse pressed left at (805, 322)
Screenshot: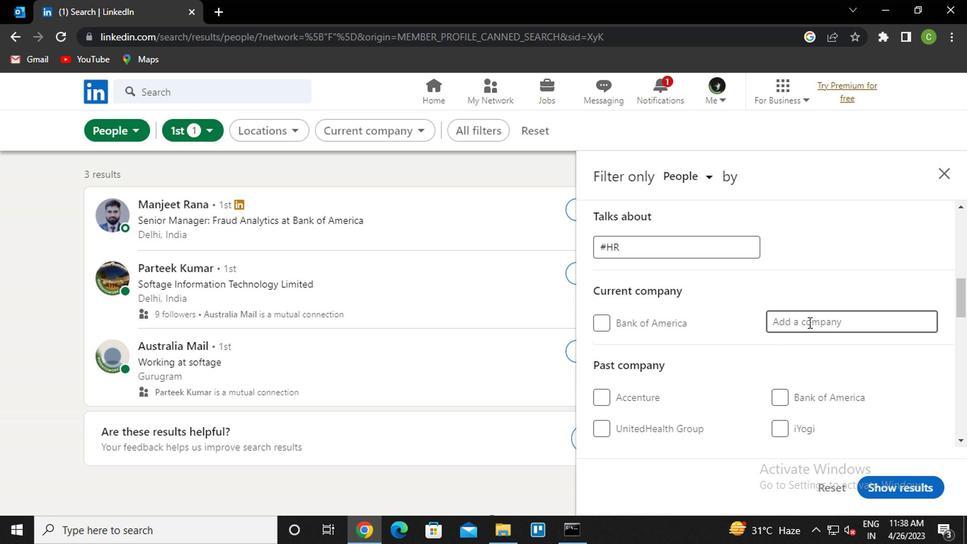 
Action: Key pressed <Key.caps_lock><Key.caps_lock>E<Key.caps_lock>XPERIAN<Key.space><Key.down><Key.down><Key.enter>
Screenshot: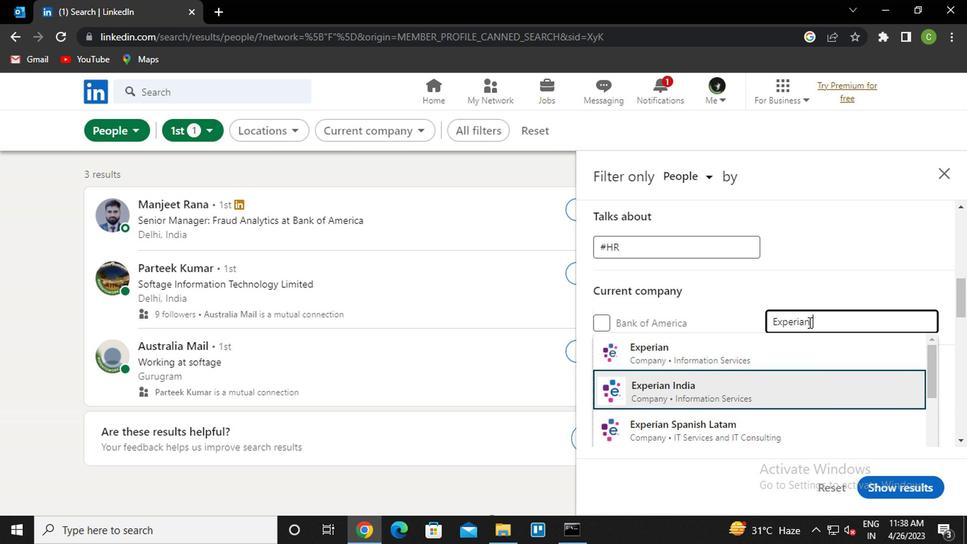 
Action: Mouse moved to (803, 323)
Screenshot: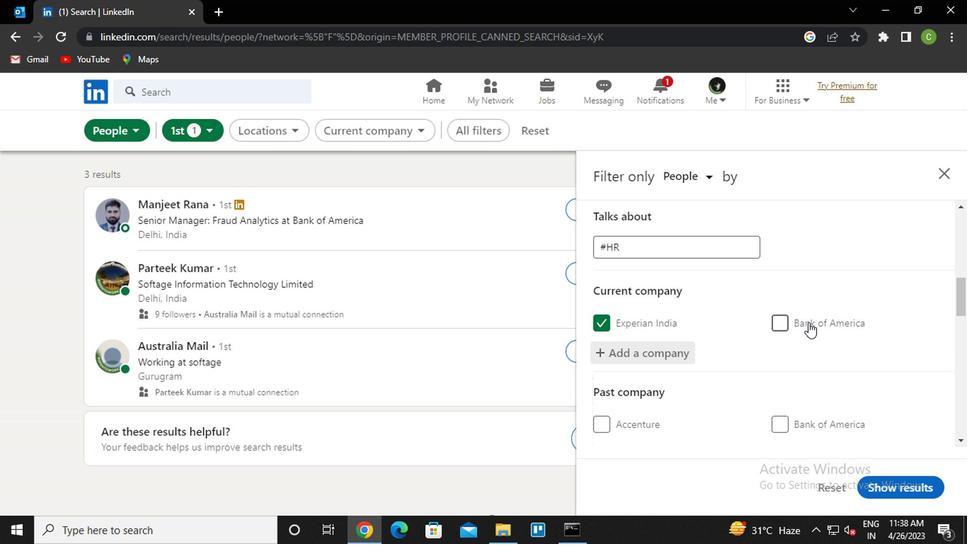 
Action: Mouse scrolled (803, 323) with delta (0, 0)
Screenshot: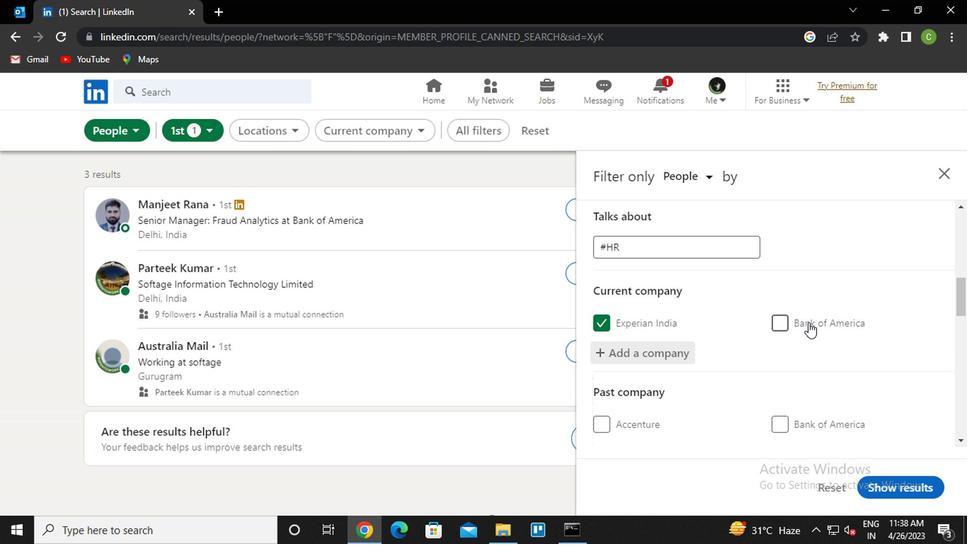 
Action: Mouse moved to (787, 337)
Screenshot: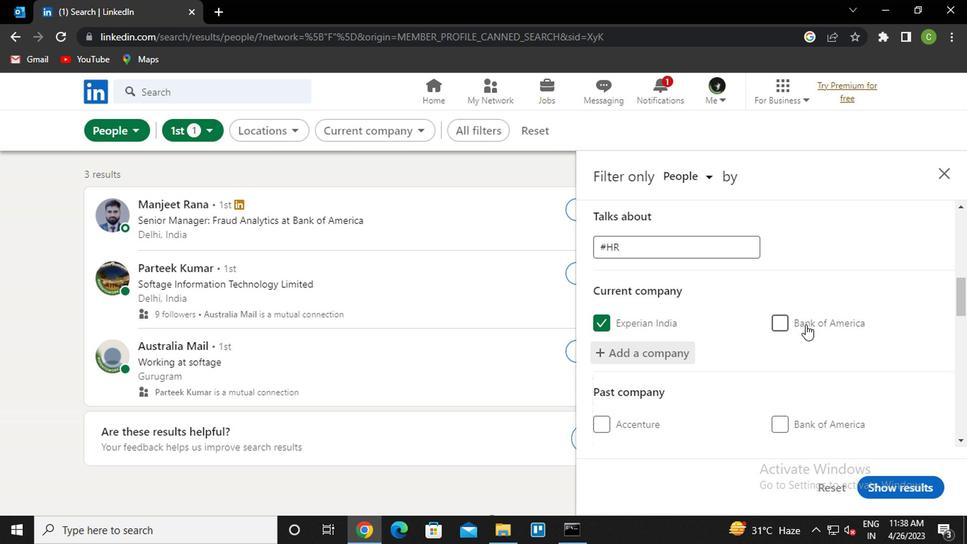 
Action: Mouse scrolled (787, 337) with delta (0, 0)
Screenshot: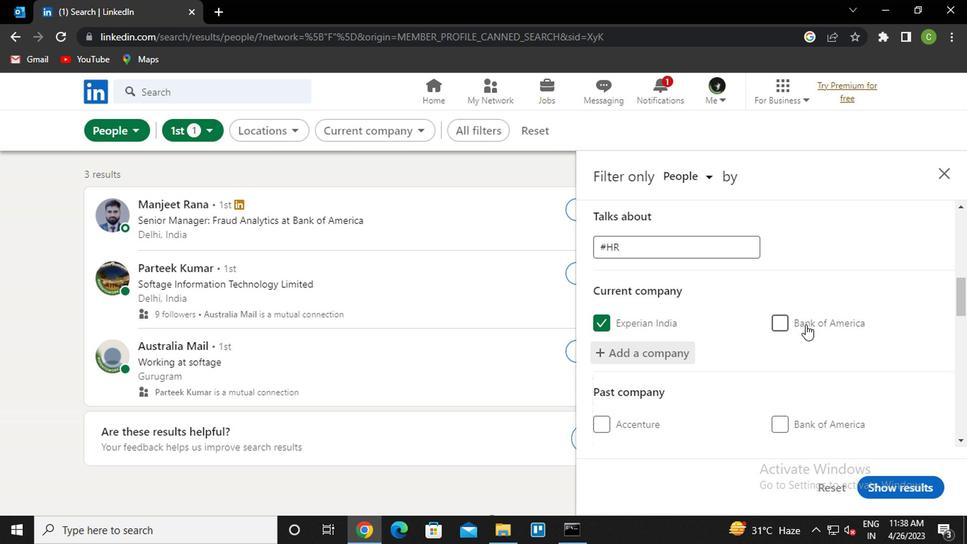 
Action: Mouse moved to (772, 343)
Screenshot: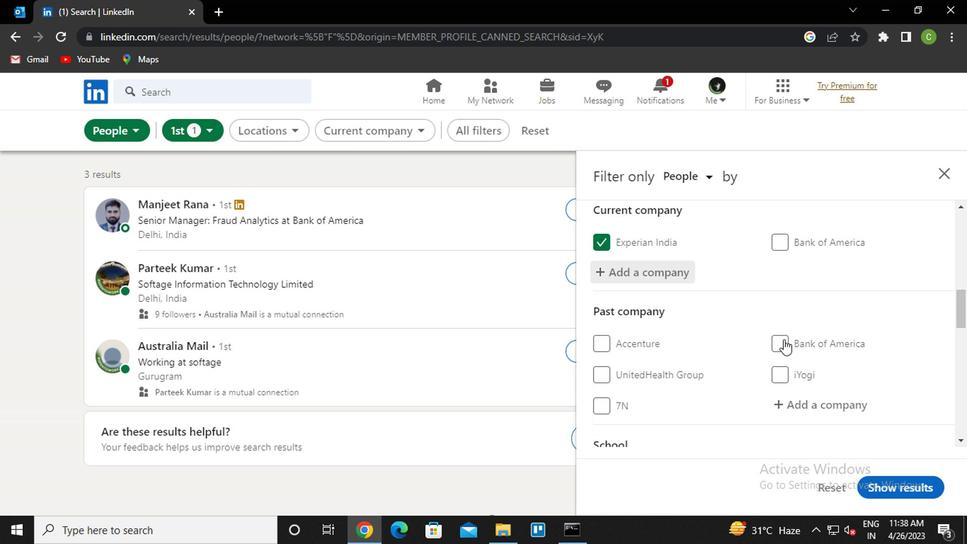
Action: Mouse scrolled (772, 342) with delta (0, 0)
Screenshot: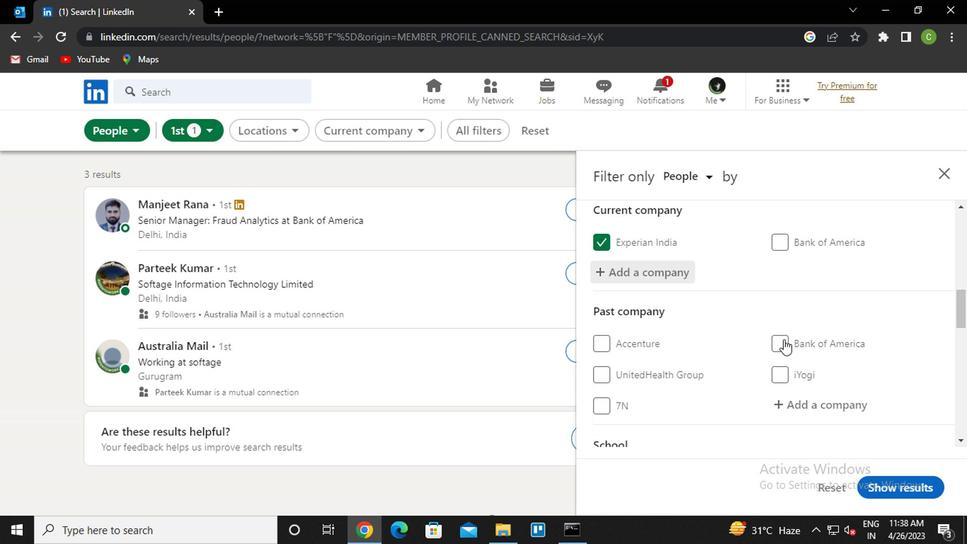 
Action: Mouse moved to (728, 355)
Screenshot: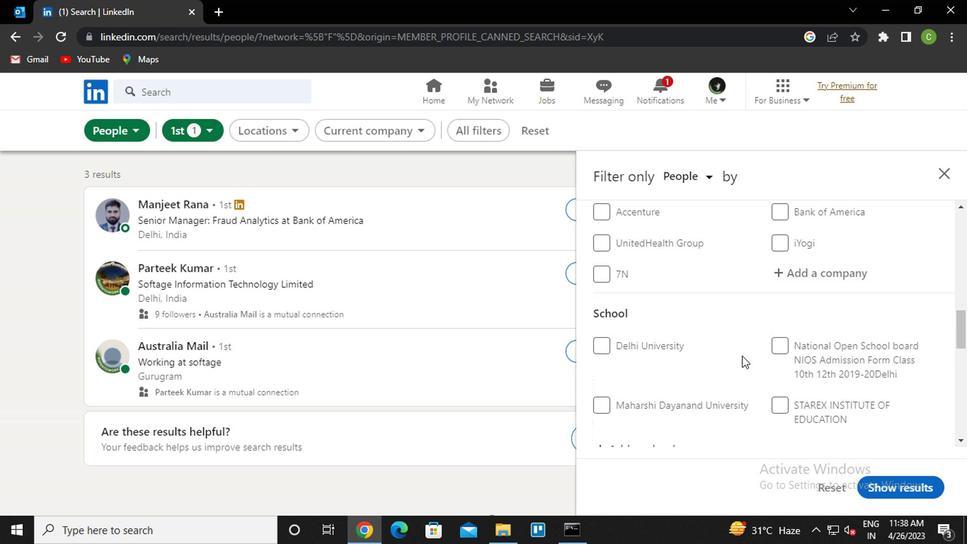 
Action: Mouse scrolled (728, 355) with delta (0, 0)
Screenshot: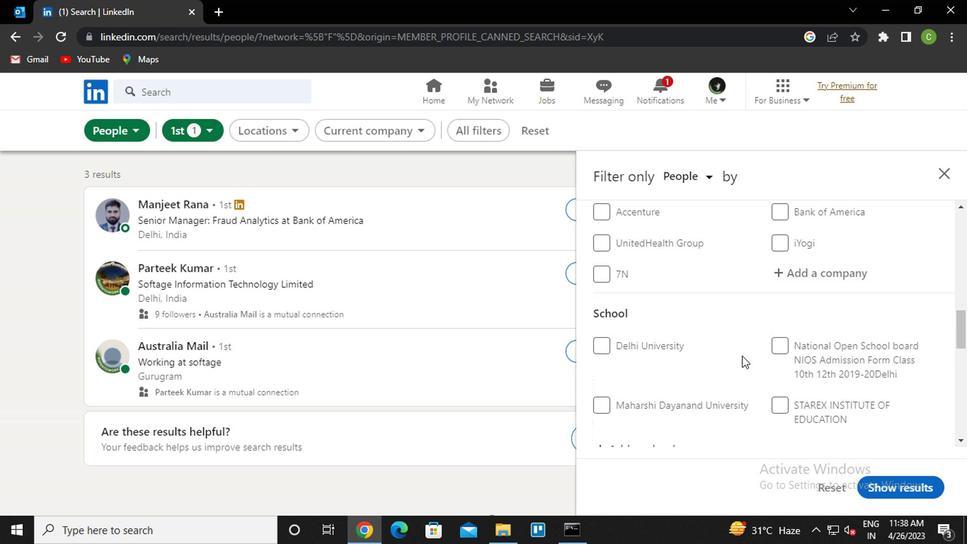 
Action: Mouse moved to (691, 357)
Screenshot: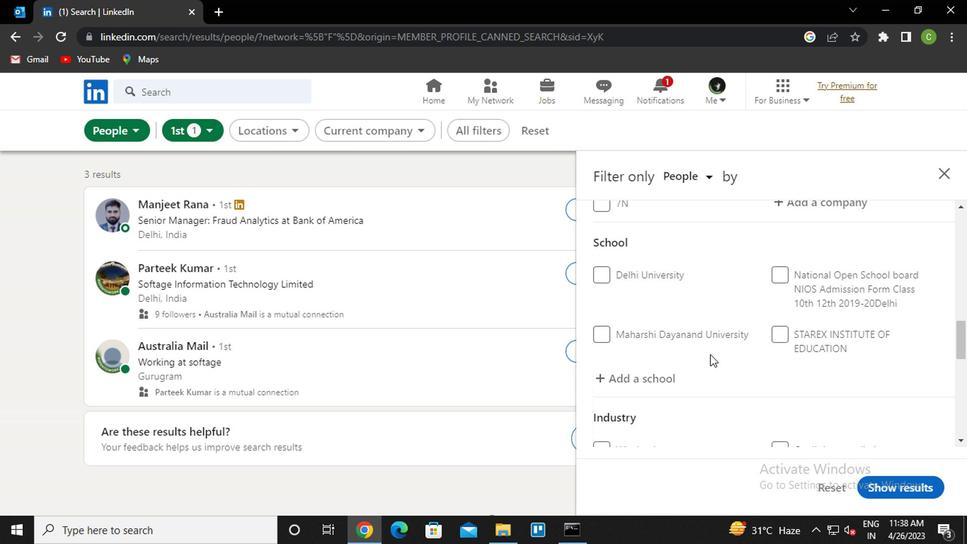 
Action: Mouse scrolled (691, 356) with delta (0, 0)
Screenshot: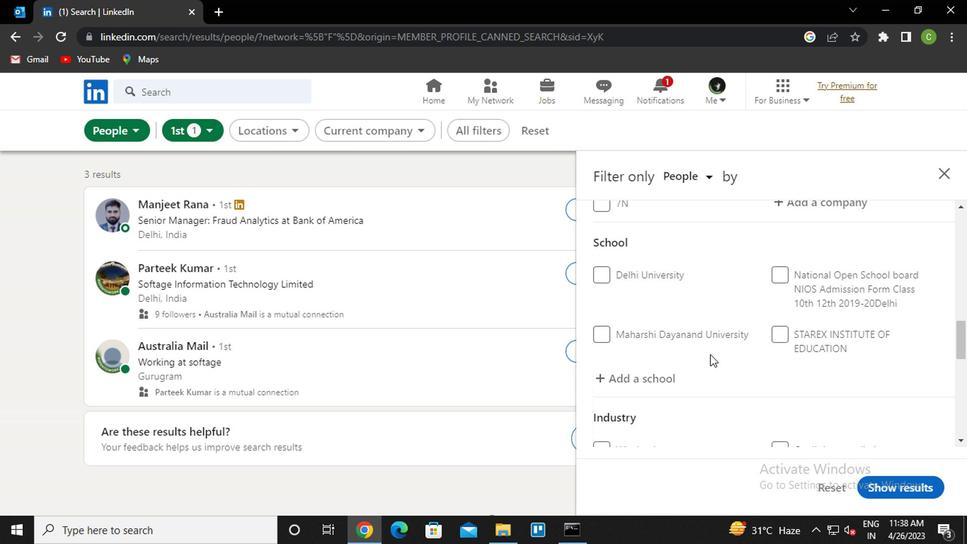 
Action: Mouse moved to (649, 314)
Screenshot: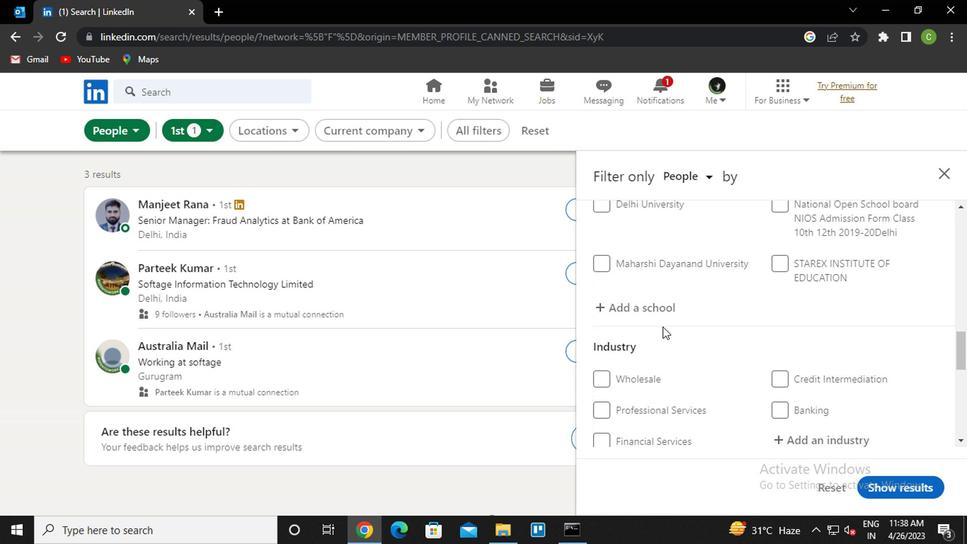 
Action: Mouse pressed left at (649, 314)
Screenshot: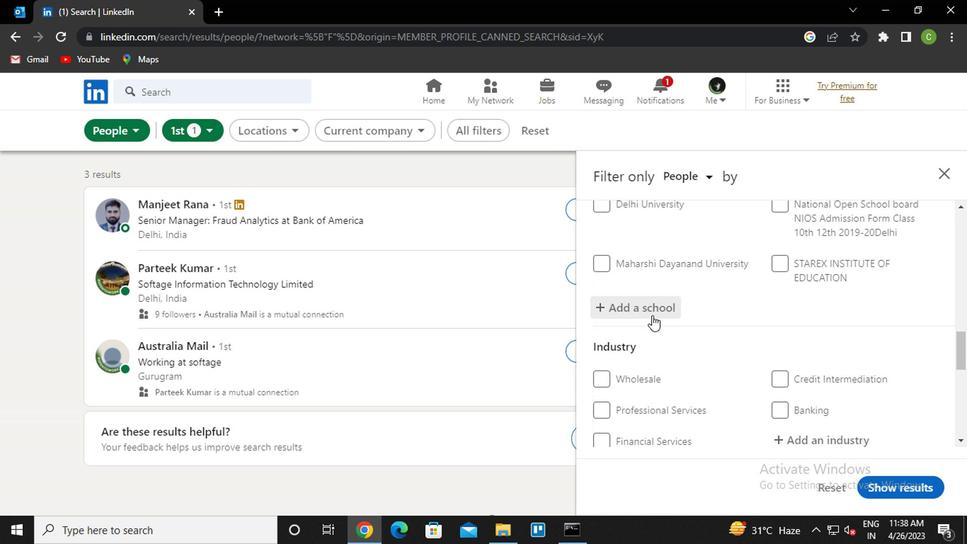 
Action: Mouse moved to (649, 314)
Screenshot: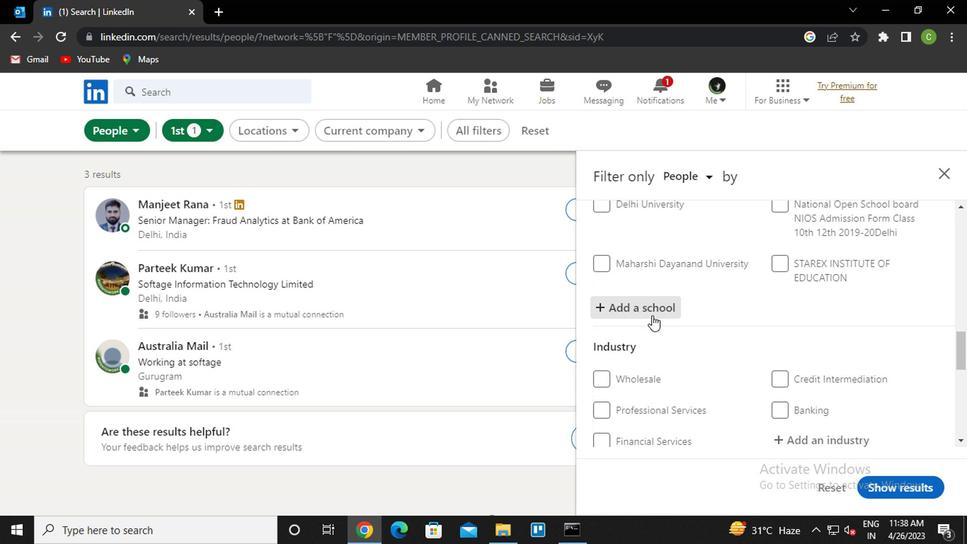 
Action: Key pressed <Key.caps_lock>SOA<Key.space><Key.down><Key.enter>
Screenshot: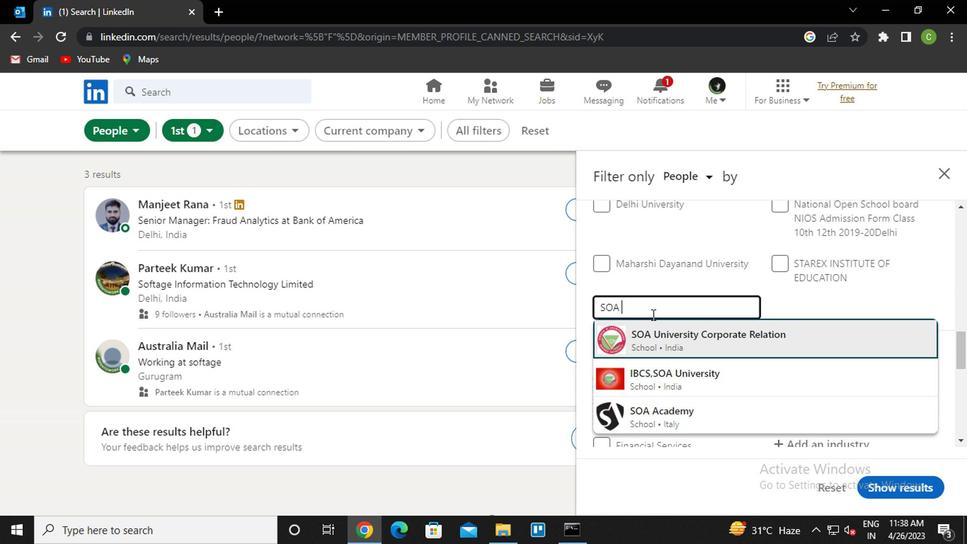 
Action: Mouse moved to (641, 341)
Screenshot: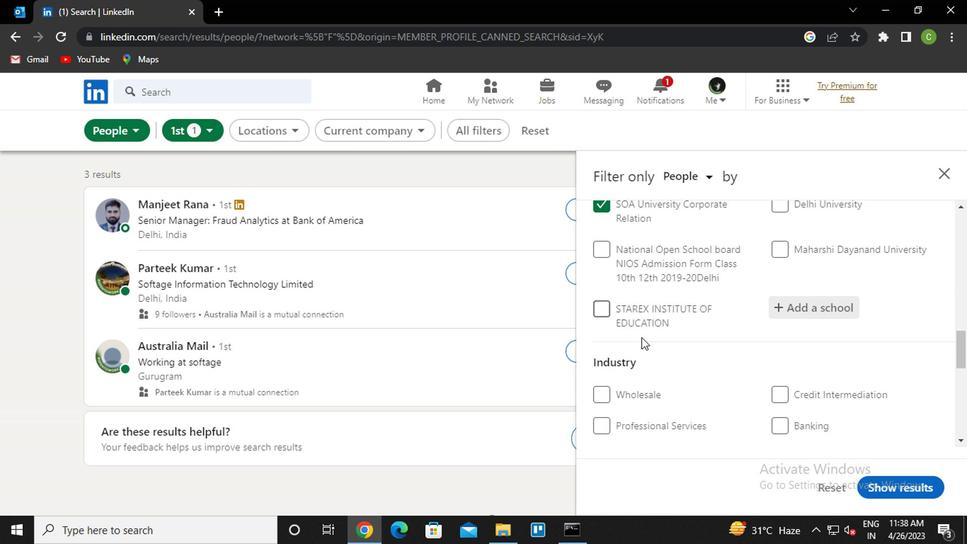 
Action: Mouse scrolled (641, 340) with delta (0, 0)
Screenshot: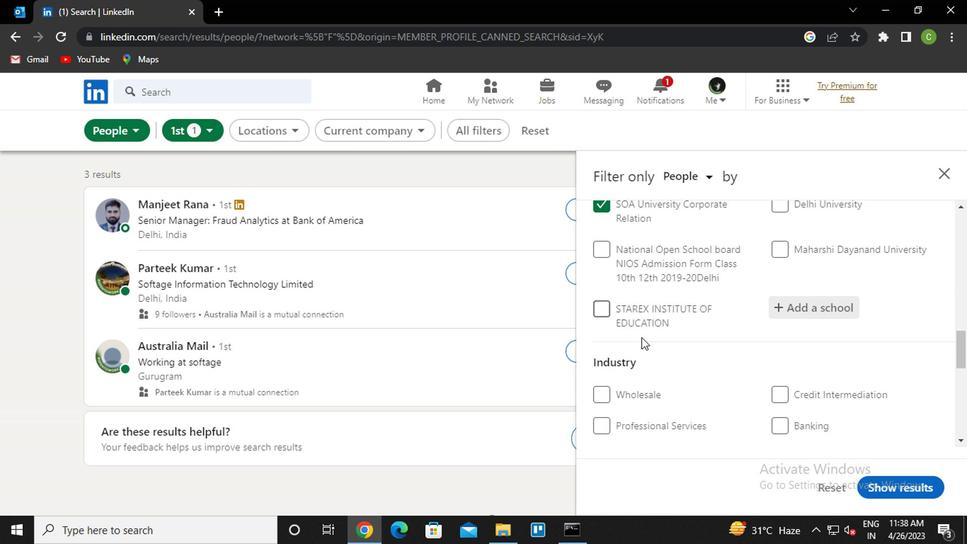
Action: Mouse moved to (651, 350)
Screenshot: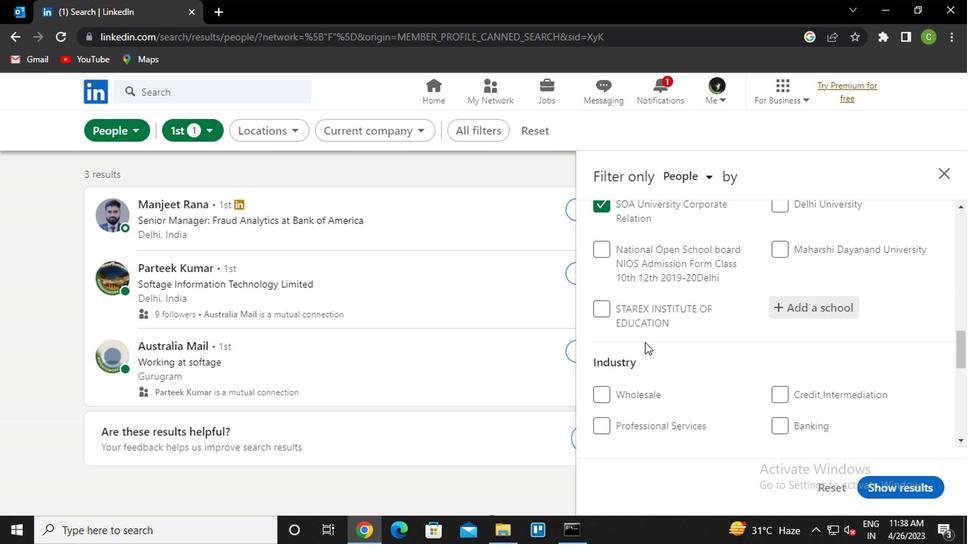 
Action: Mouse scrolled (651, 349) with delta (0, 0)
Screenshot: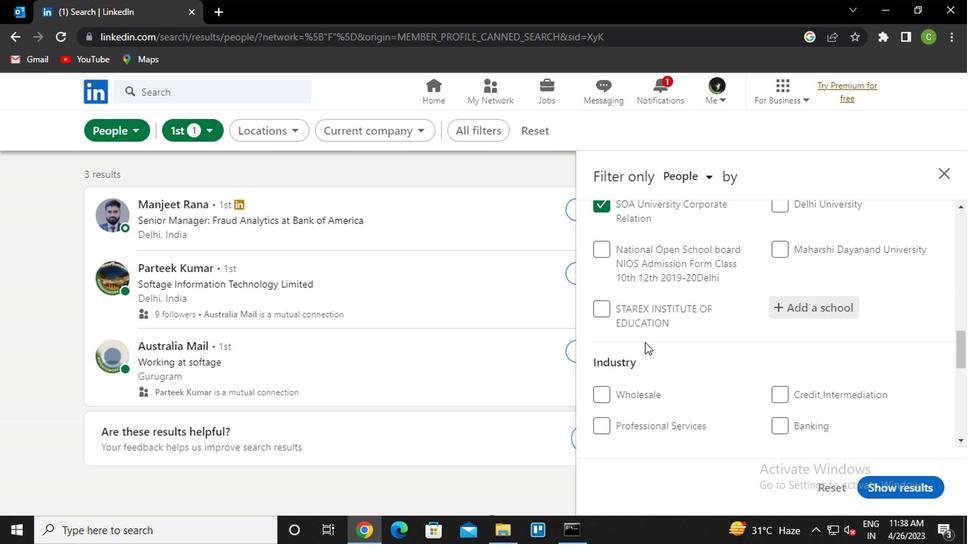 
Action: Mouse moved to (667, 346)
Screenshot: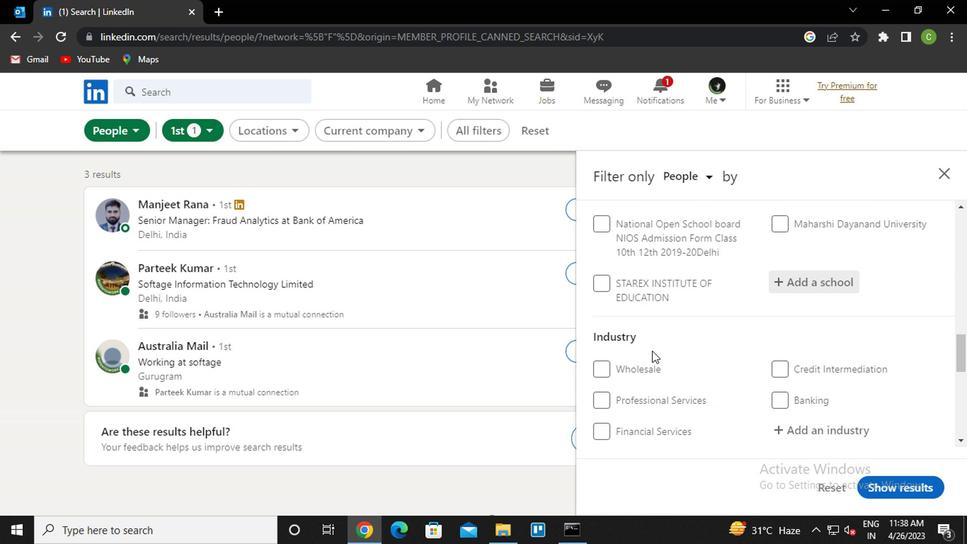 
Action: Mouse scrolled (667, 345) with delta (0, -1)
Screenshot: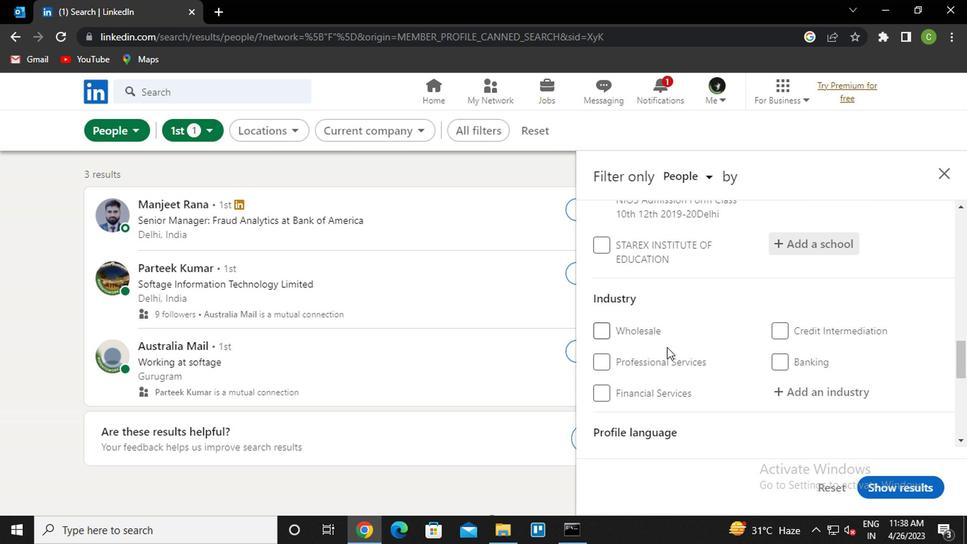 
Action: Mouse moved to (824, 244)
Screenshot: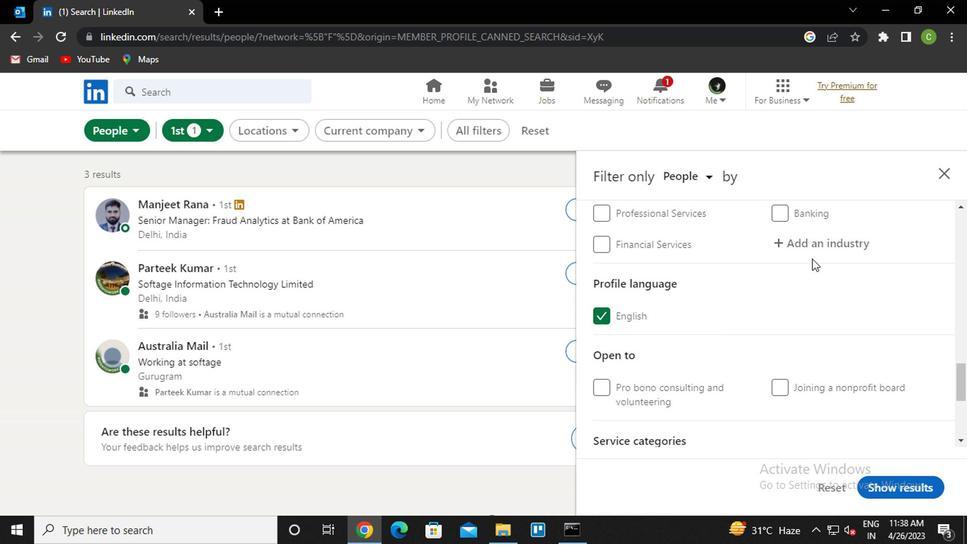 
Action: Mouse pressed left at (824, 244)
Screenshot: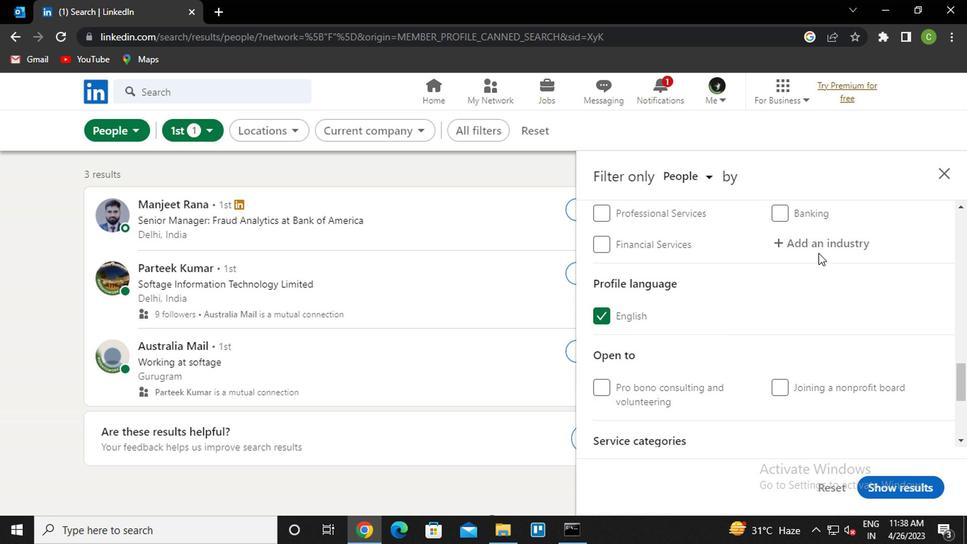 
Action: Mouse moved to (796, 274)
Screenshot: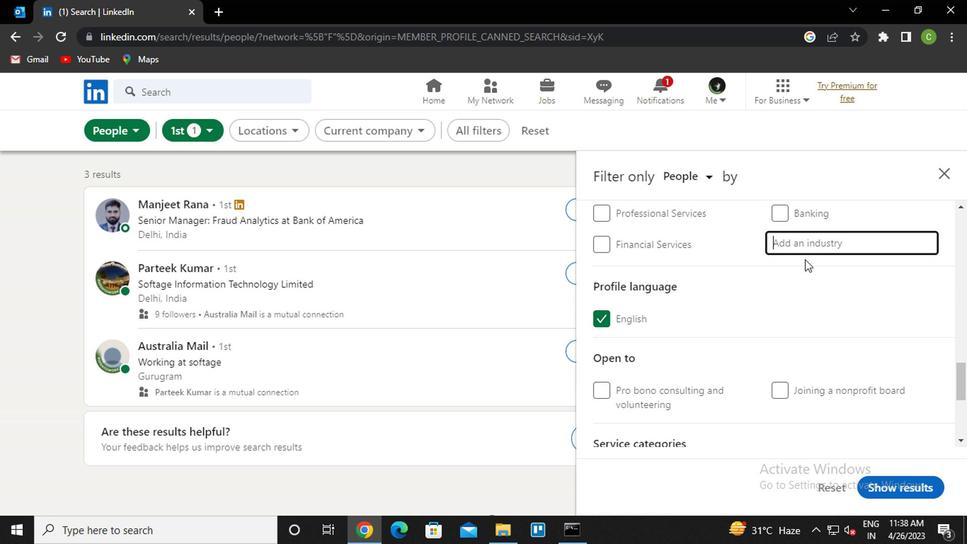
Action: Key pressed <Key.caps_lock><Key.caps_lock>M<Key.caps_lock>EDUA<Key.backspace><Key.backspace>IA<Key.down><Key.down><Key.down><Key.down><Key.enter>
Screenshot: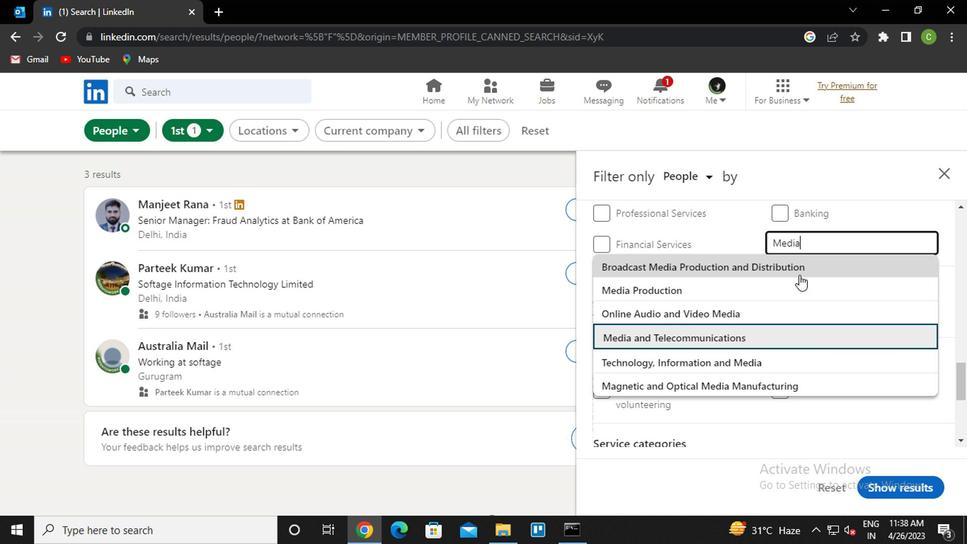 
Action: Mouse moved to (816, 320)
Screenshot: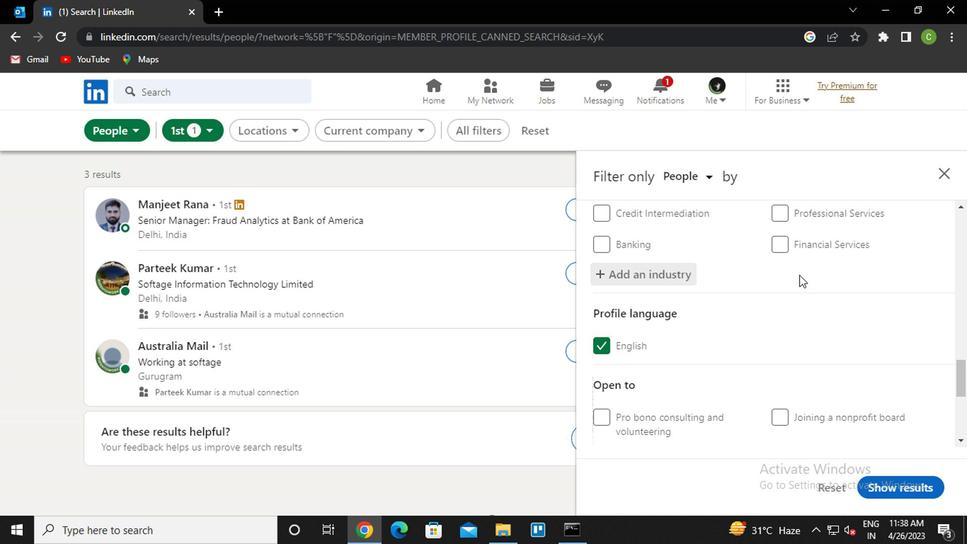 
Action: Mouse scrolled (816, 319) with delta (0, 0)
Screenshot: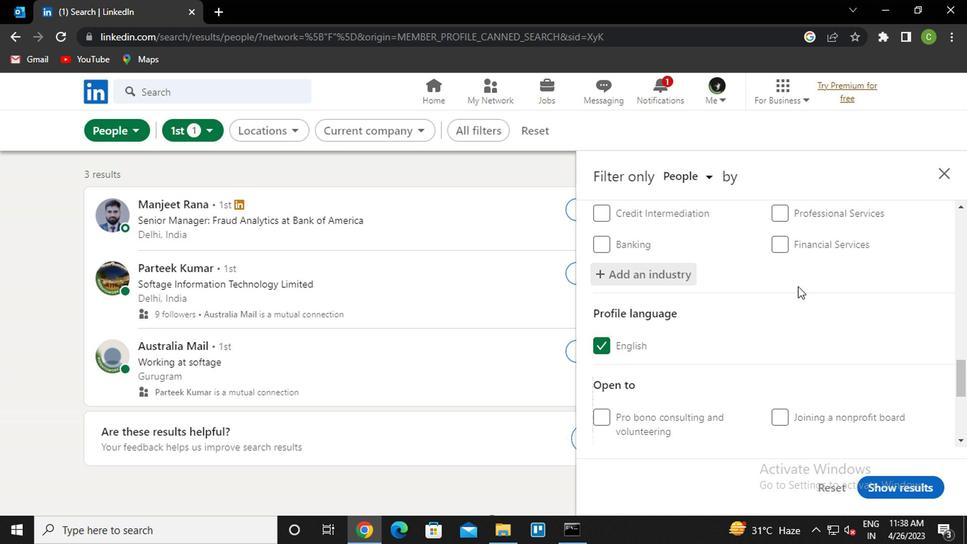 
Action: Mouse moved to (816, 322)
Screenshot: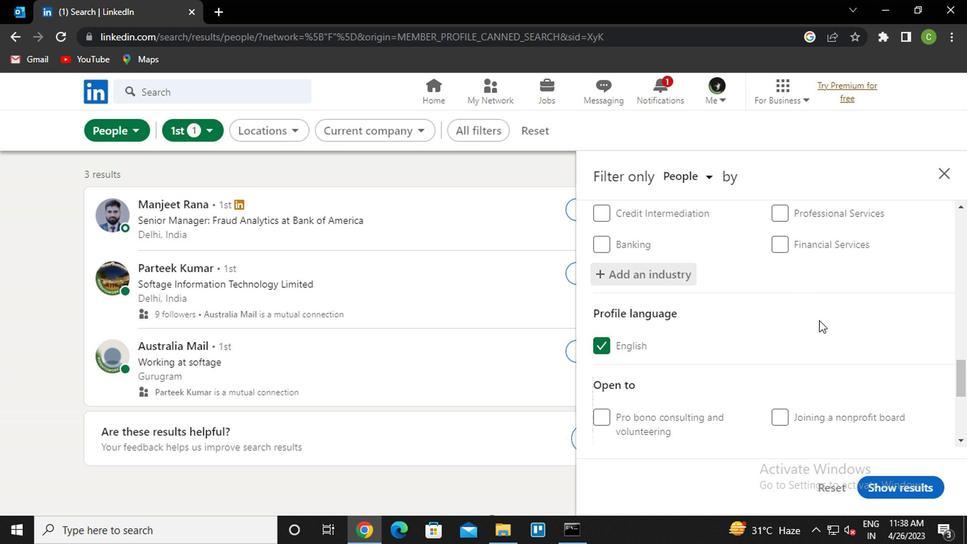 
Action: Mouse scrolled (816, 321) with delta (0, 0)
Screenshot: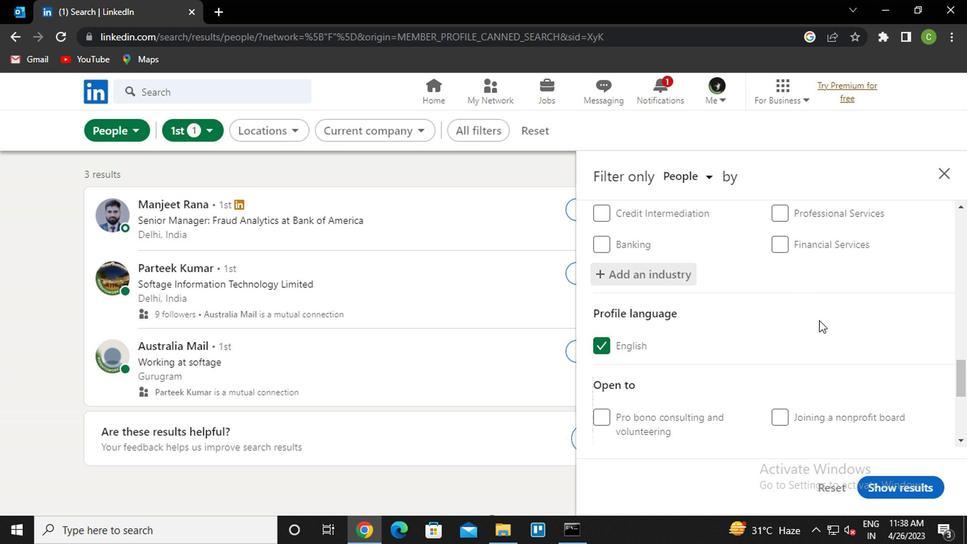 
Action: Mouse moved to (808, 327)
Screenshot: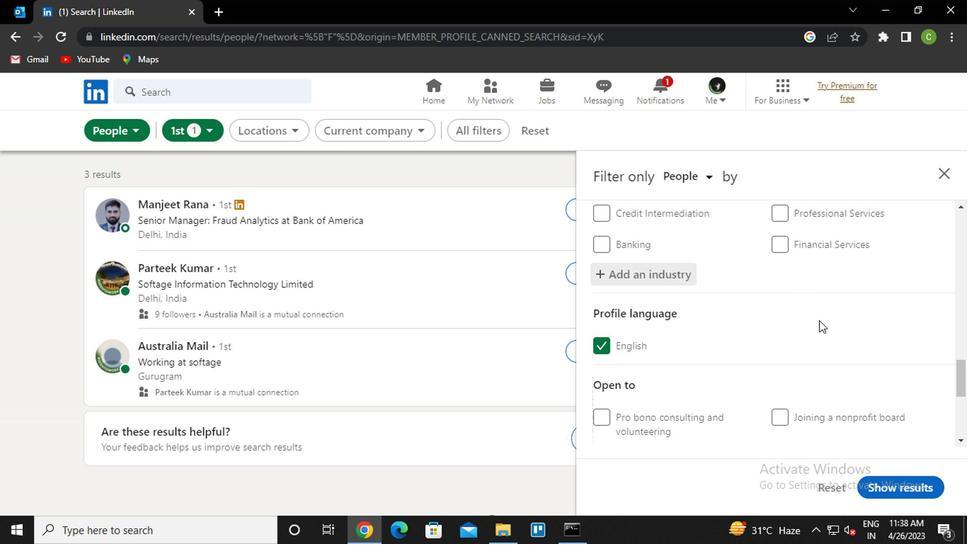 
Action: Mouse scrolled (808, 327) with delta (0, 0)
Screenshot: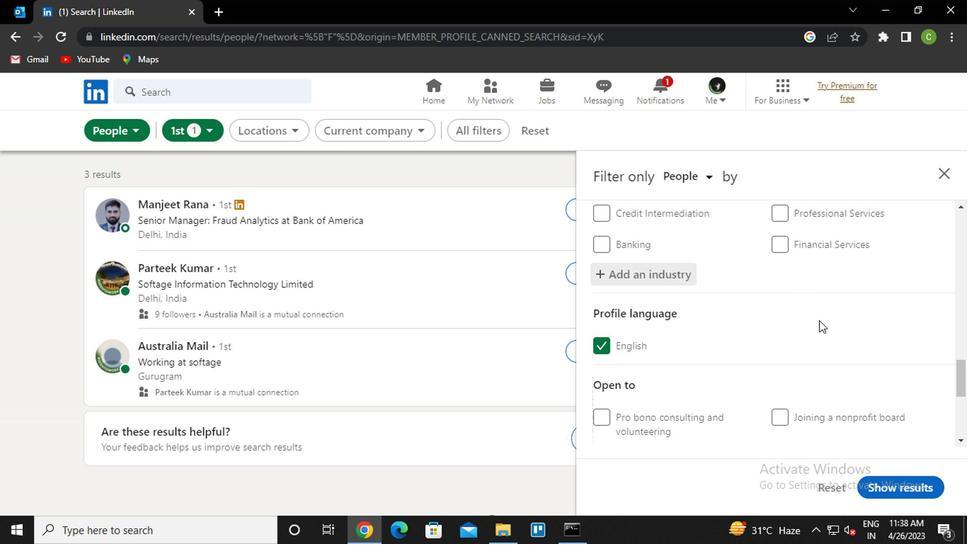 
Action: Mouse moved to (626, 281)
Screenshot: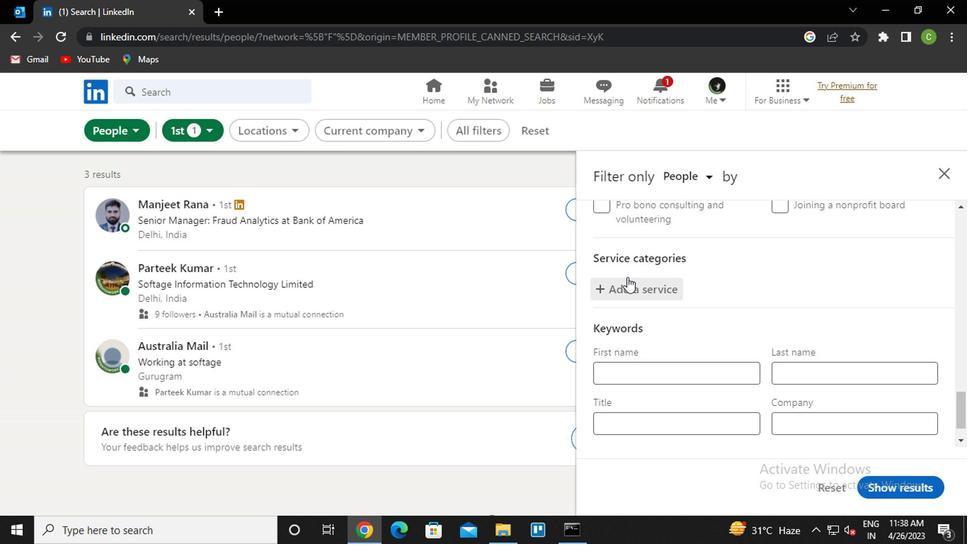 
Action: Mouse pressed left at (626, 281)
Screenshot: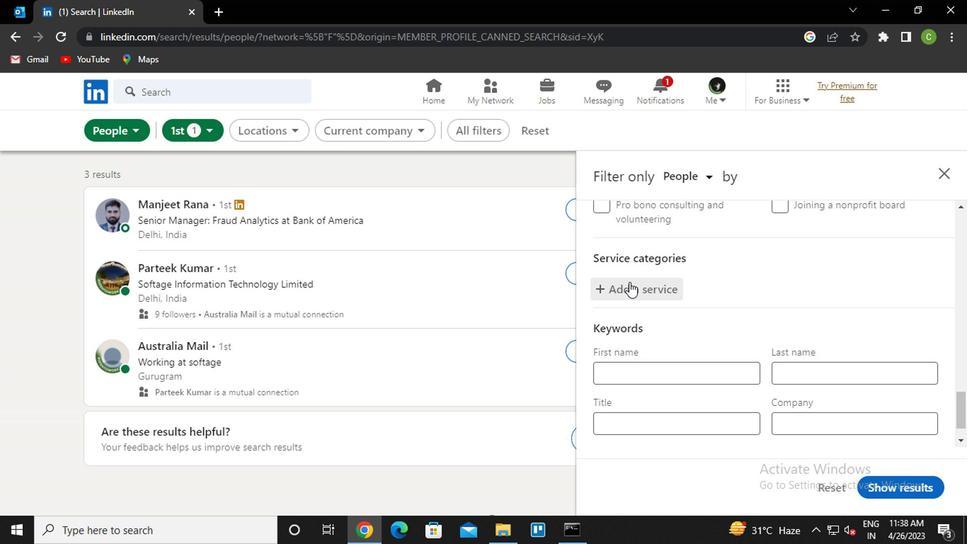 
Action: Mouse moved to (649, 326)
Screenshot: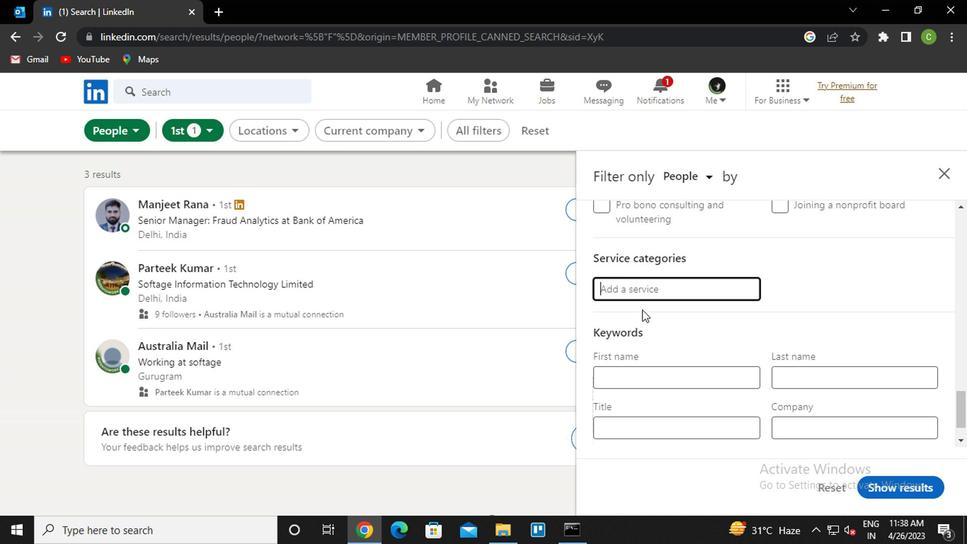
Action: Key pressed <Key.caps_lock>R<Key.caps_lock>ESUME<Key.space><Key.caps_lock>W<Key.caps_lock>RITING
Screenshot: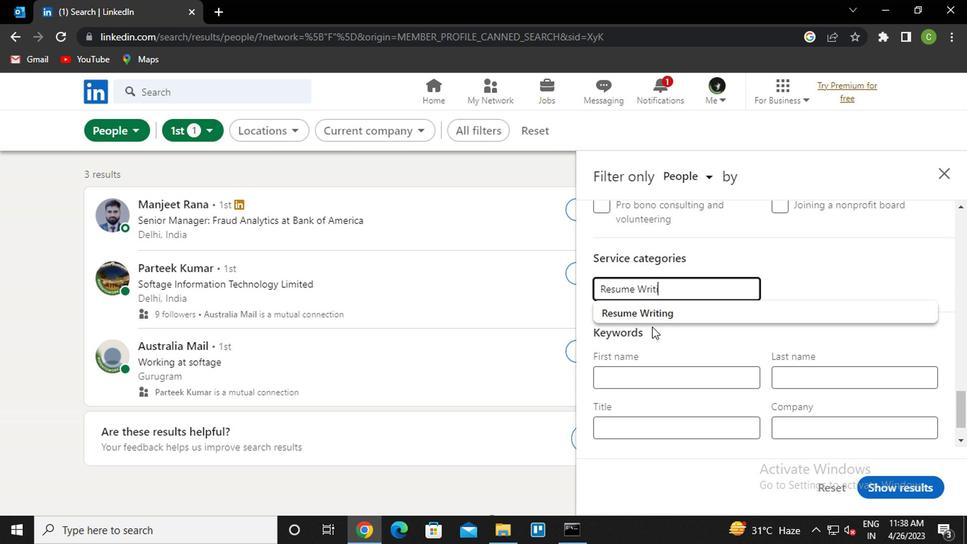 
Action: Mouse moved to (677, 312)
Screenshot: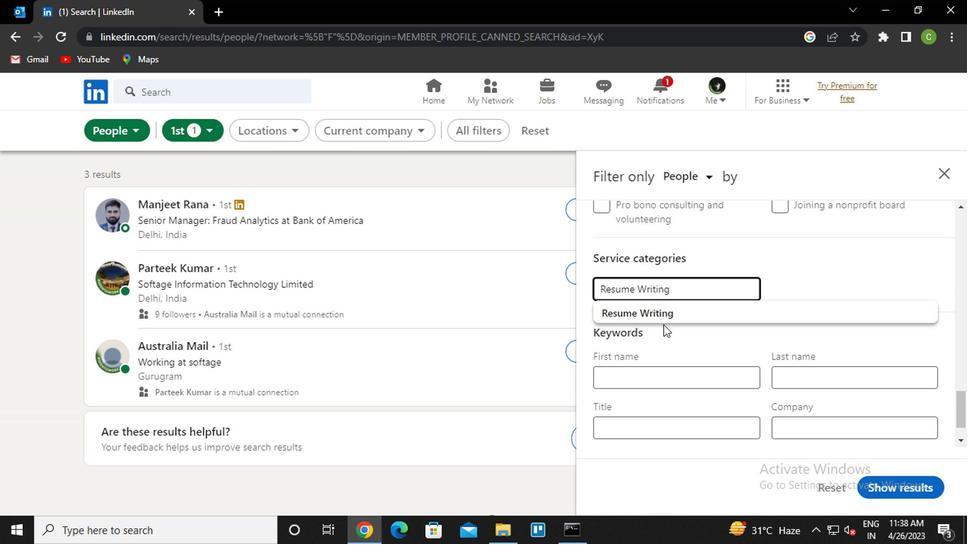 
Action: Mouse pressed left at (677, 312)
Screenshot: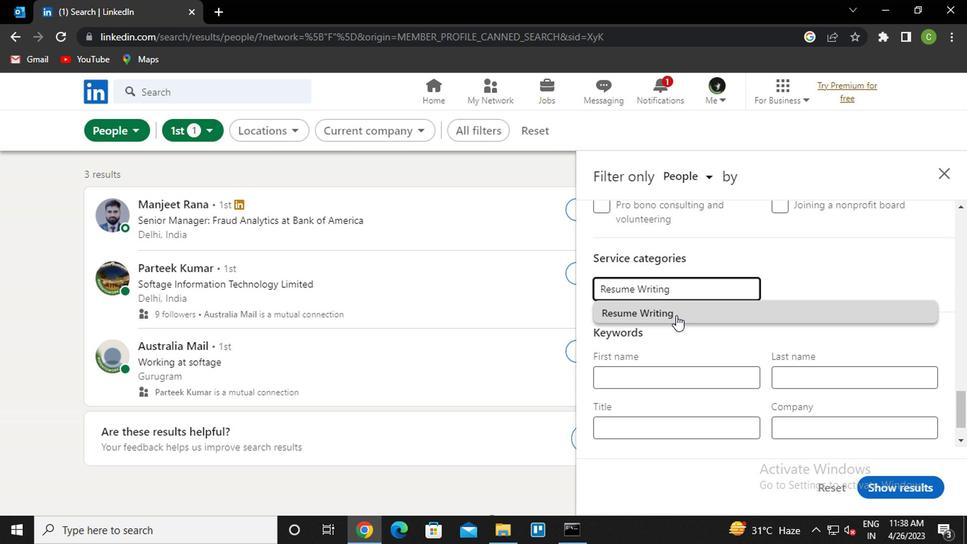 
Action: Mouse moved to (681, 343)
Screenshot: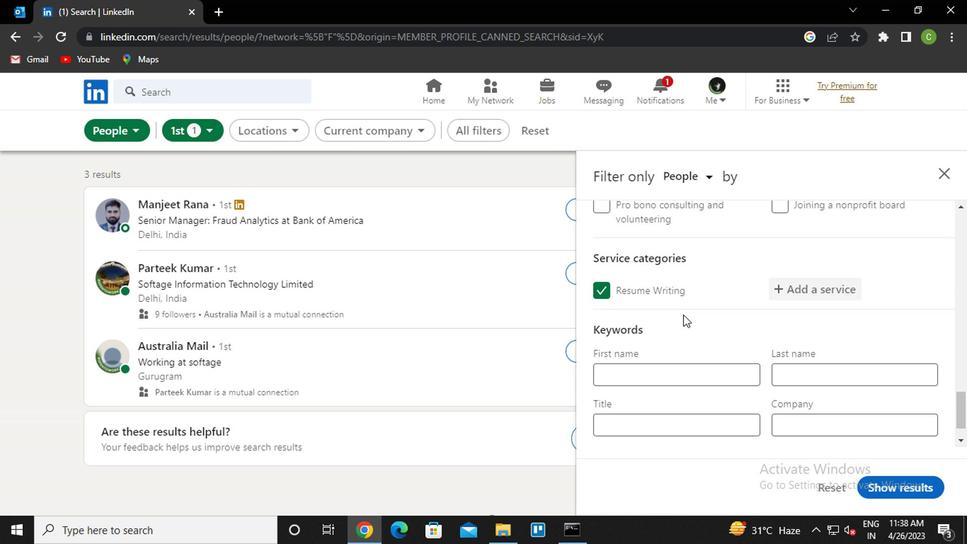 
Action: Mouse scrolled (681, 342) with delta (0, 0)
Screenshot: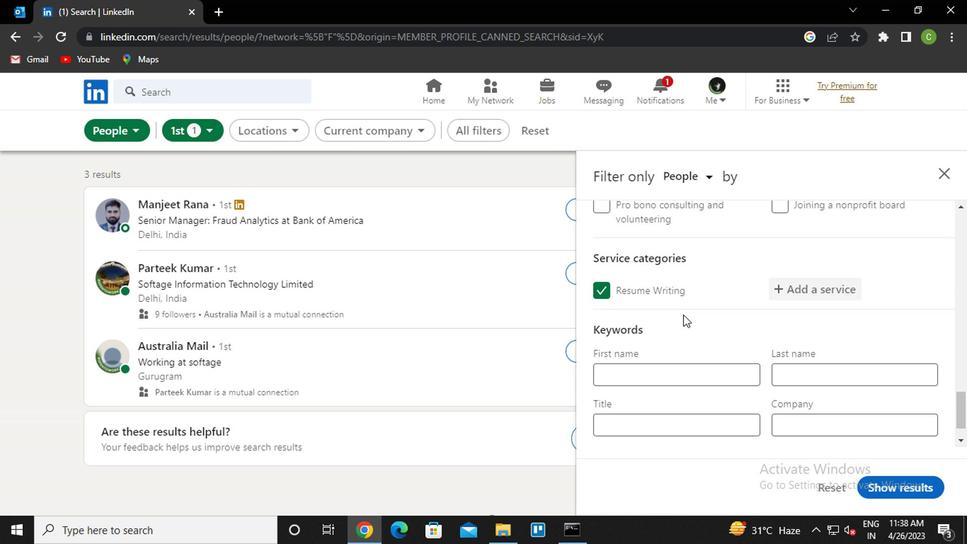 
Action: Mouse moved to (676, 372)
Screenshot: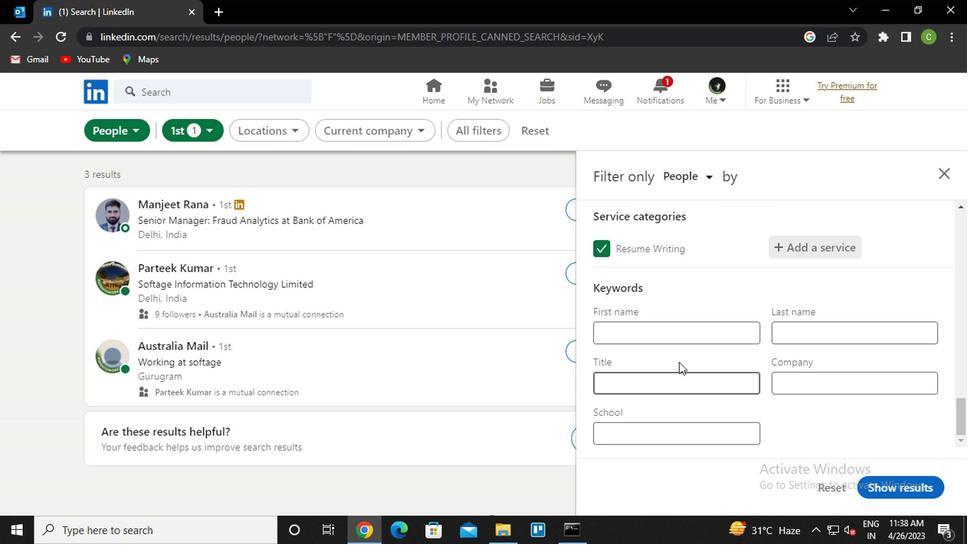
Action: Mouse pressed left at (676, 372)
Screenshot: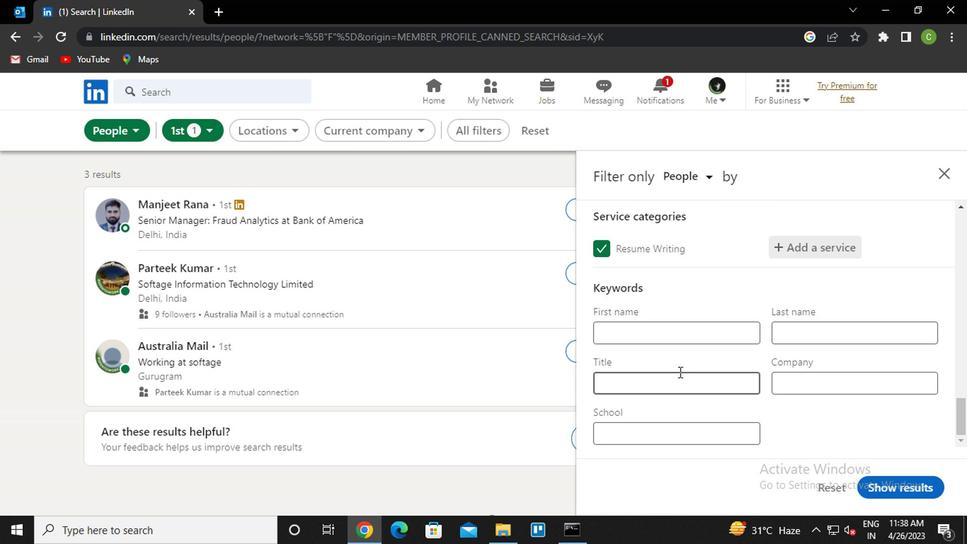
Action: Key pressed <Key.caps_lock>R<Key.caps_lock>ESTAURANT<Key.space>CHAIN<Key.space><Key.caps_lock>E<Key.caps_lock>XECUTIV
Screenshot: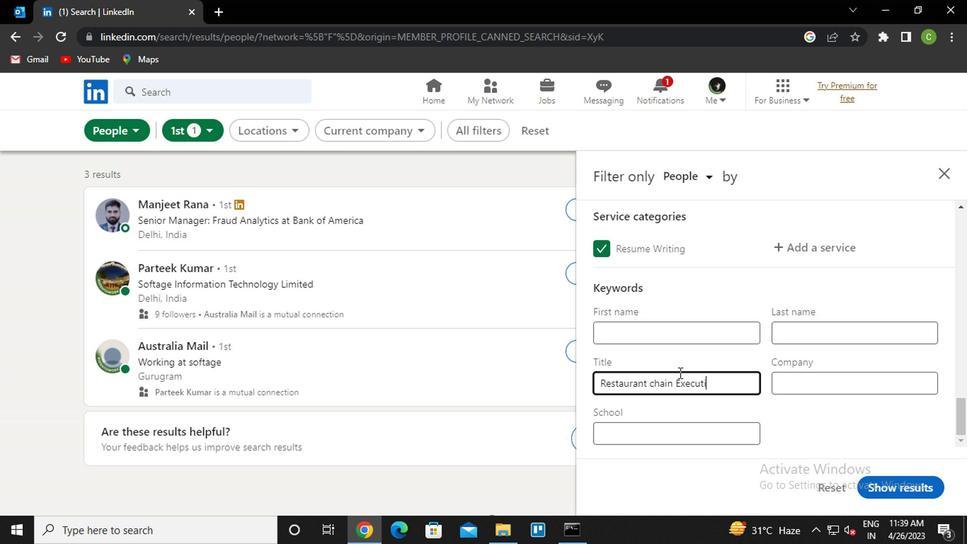 
Action: Mouse moved to (648, 391)
Screenshot: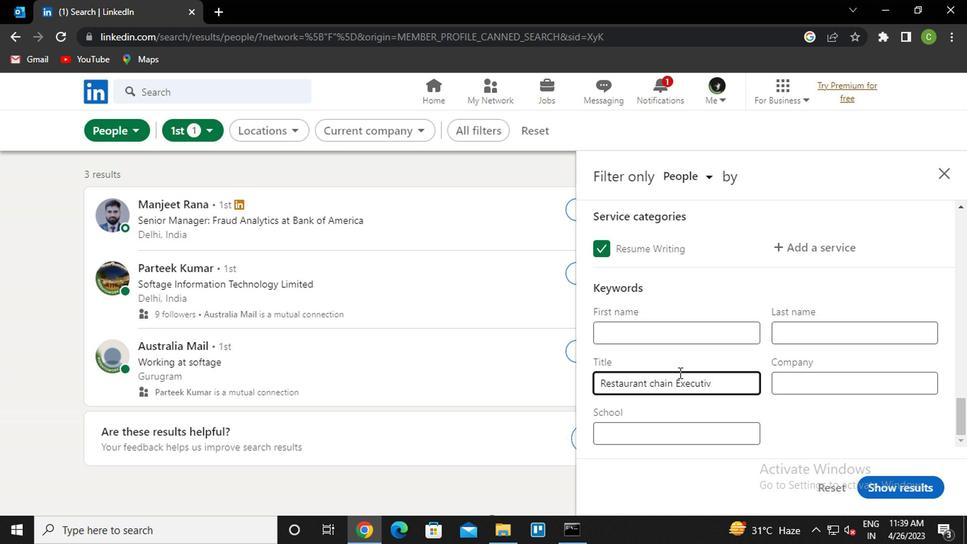 
Action: Key pressed E
Screenshot: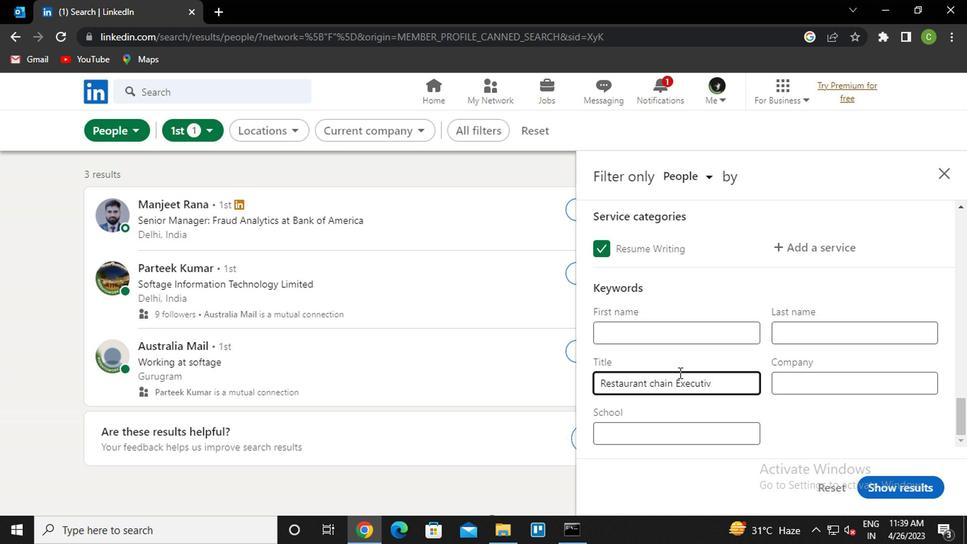 
Action: Mouse moved to (905, 482)
Screenshot: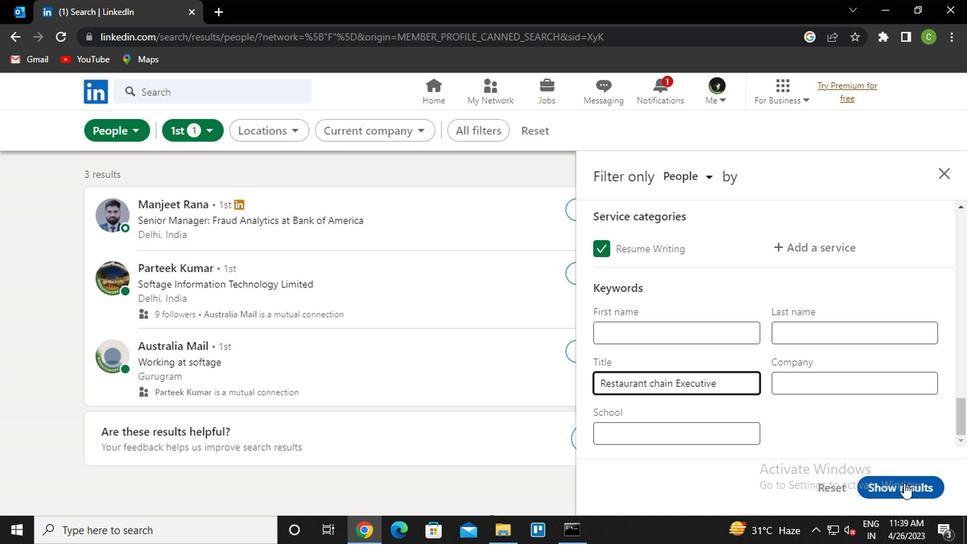 
Action: Mouse pressed left at (905, 482)
Screenshot: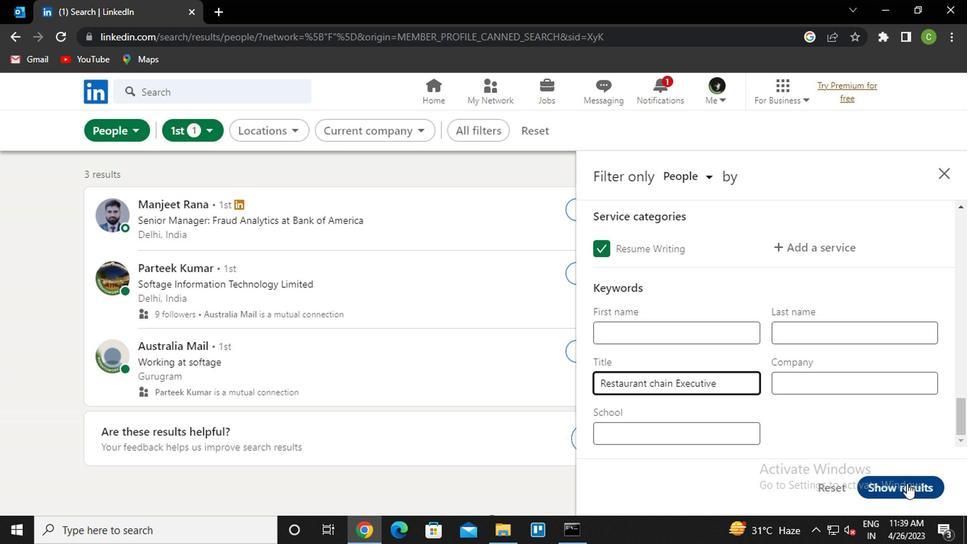 
Action: Mouse moved to (508, 507)
Screenshot: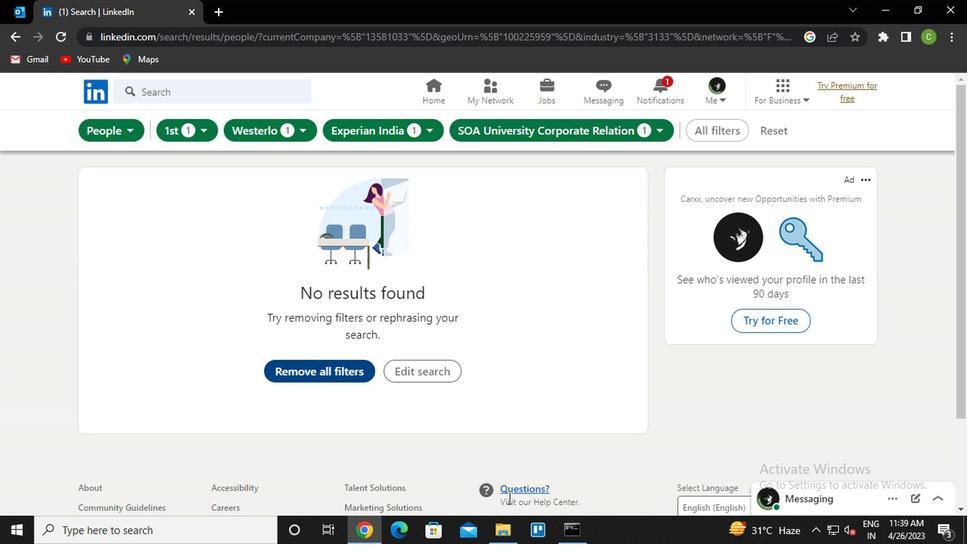
